 Task: Go to Program & Features. Select Whole Food Market. Add to cart Organic Soy Milk-2. Place order for Juanita Young, _x000D_
Po Box 742_x000D_
Lake Alfred, Florida(FL), 33850, Cell Number (863) 688-1971
Action: Mouse moved to (377, 277)
Screenshot: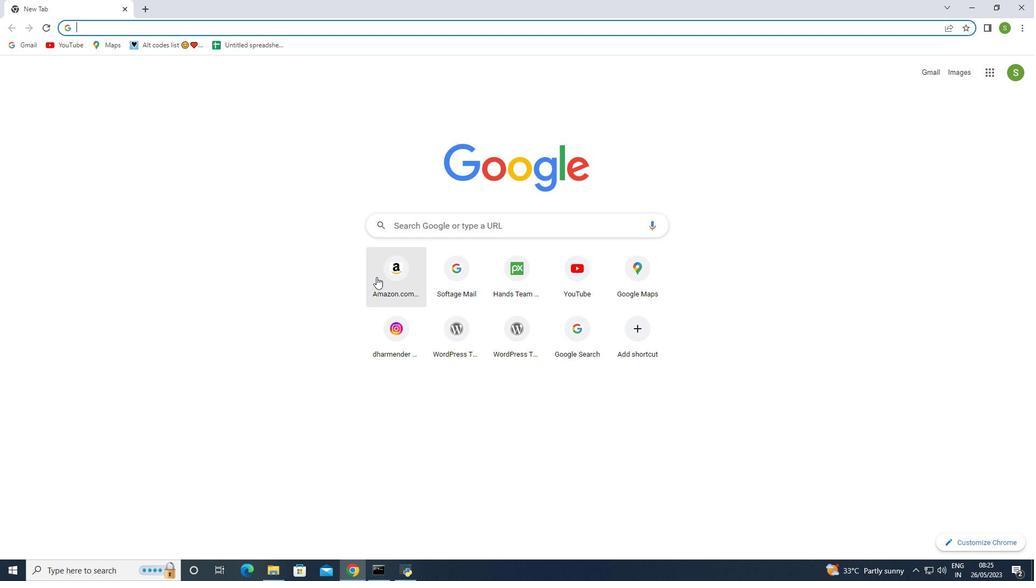 
Action: Mouse pressed left at (377, 277)
Screenshot: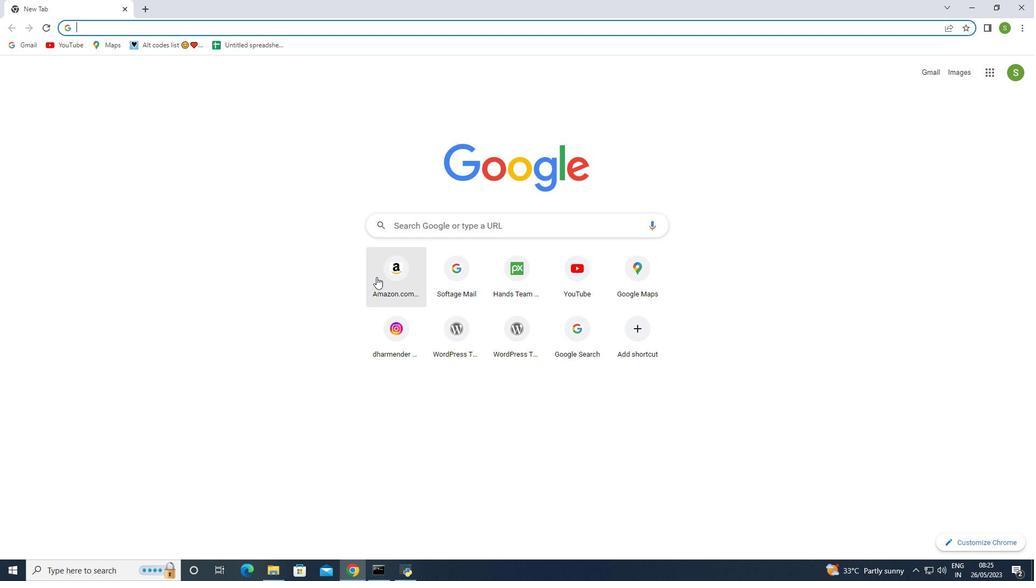 
Action: Mouse moved to (873, 148)
Screenshot: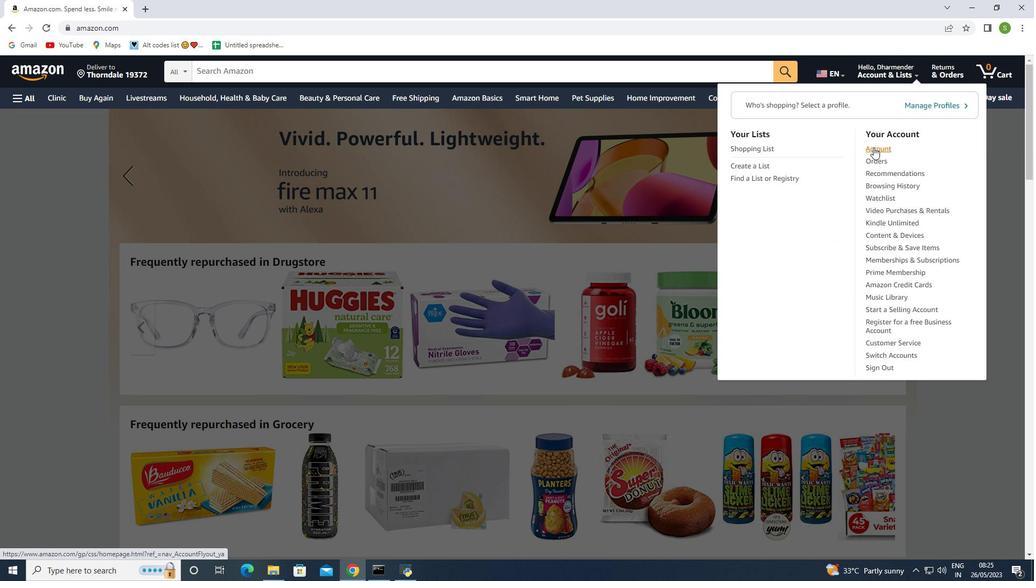 
Action: Mouse pressed left at (873, 148)
Screenshot: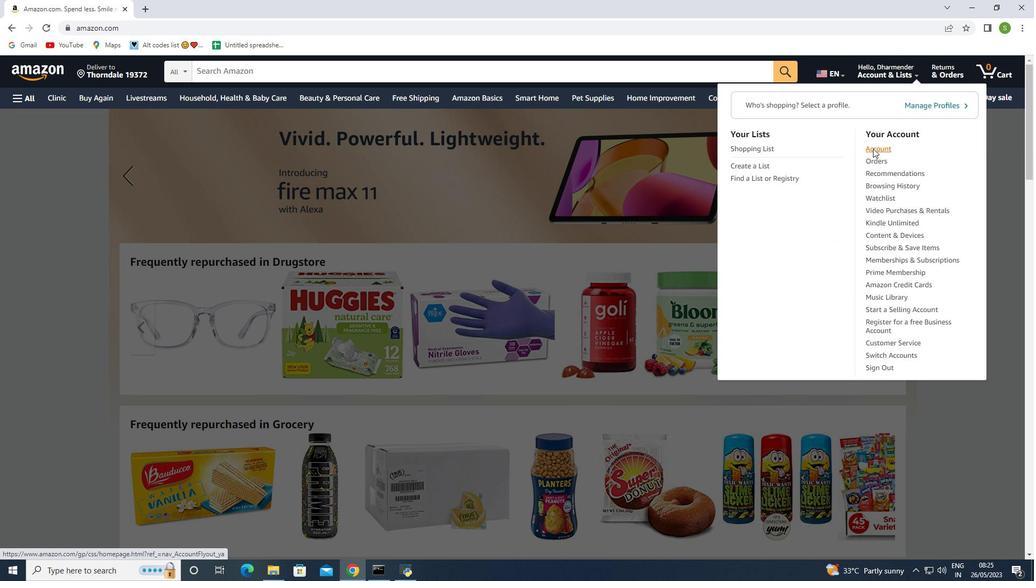 
Action: Mouse moved to (319, 221)
Screenshot: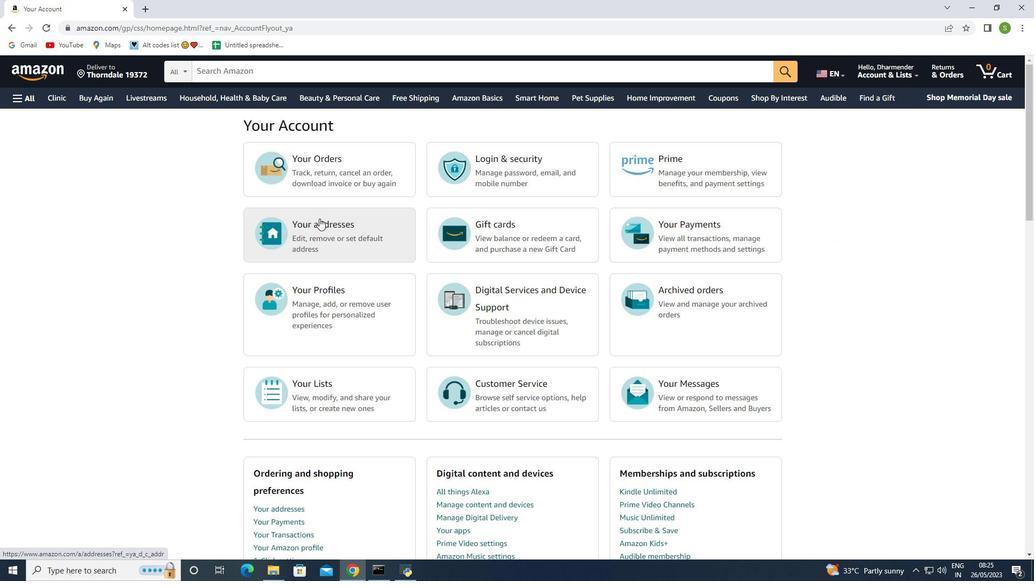 
Action: Mouse pressed left at (319, 221)
Screenshot: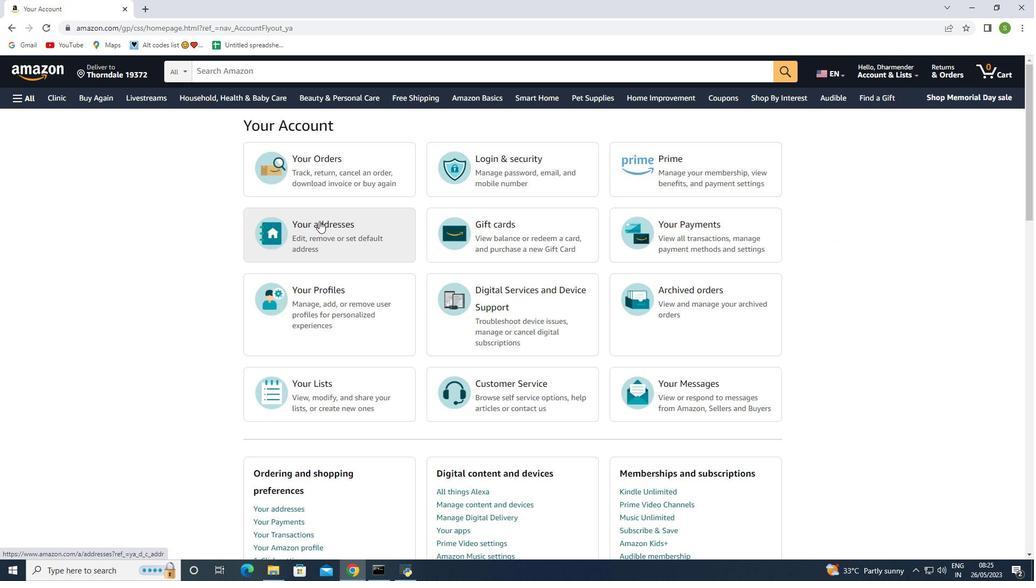 
Action: Mouse moved to (339, 269)
Screenshot: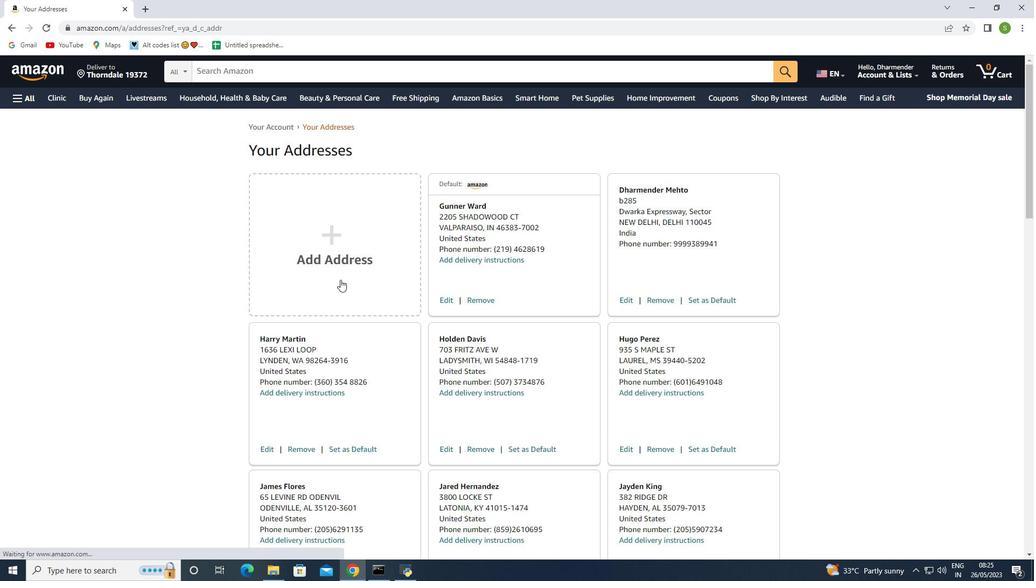 
Action: Mouse pressed left at (339, 269)
Screenshot: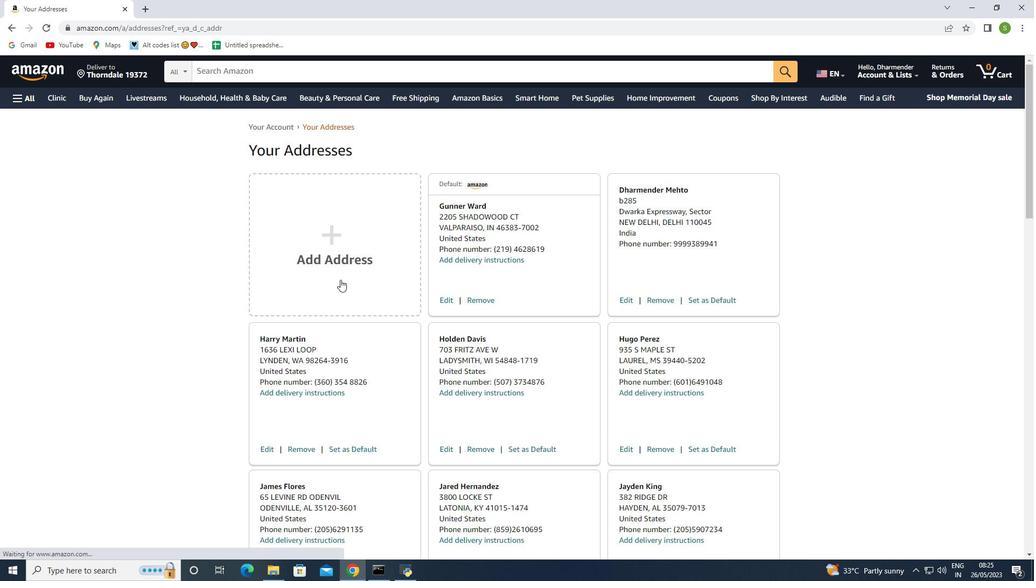 
Action: Mouse moved to (467, 283)
Screenshot: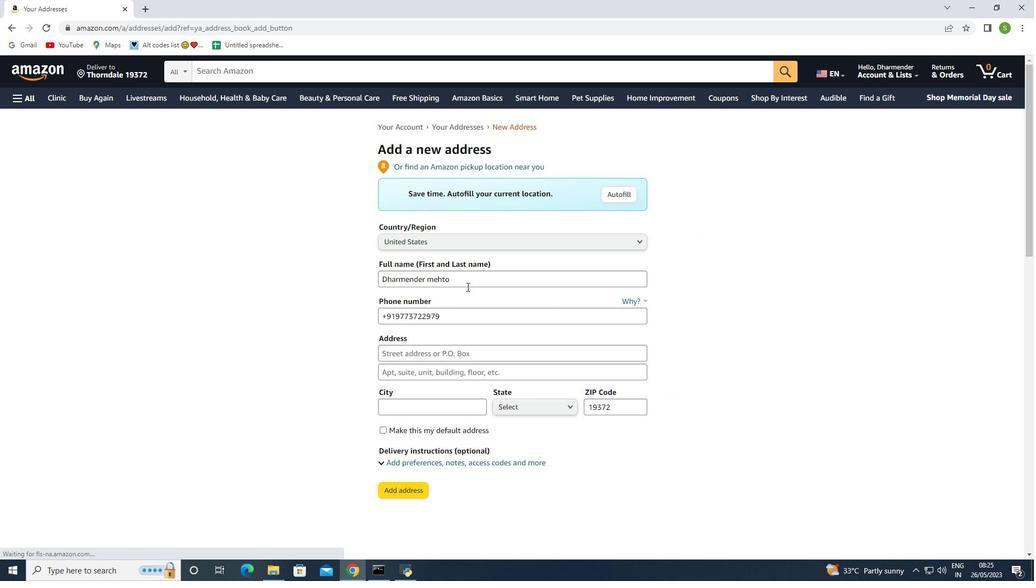 
Action: Mouse pressed left at (467, 283)
Screenshot: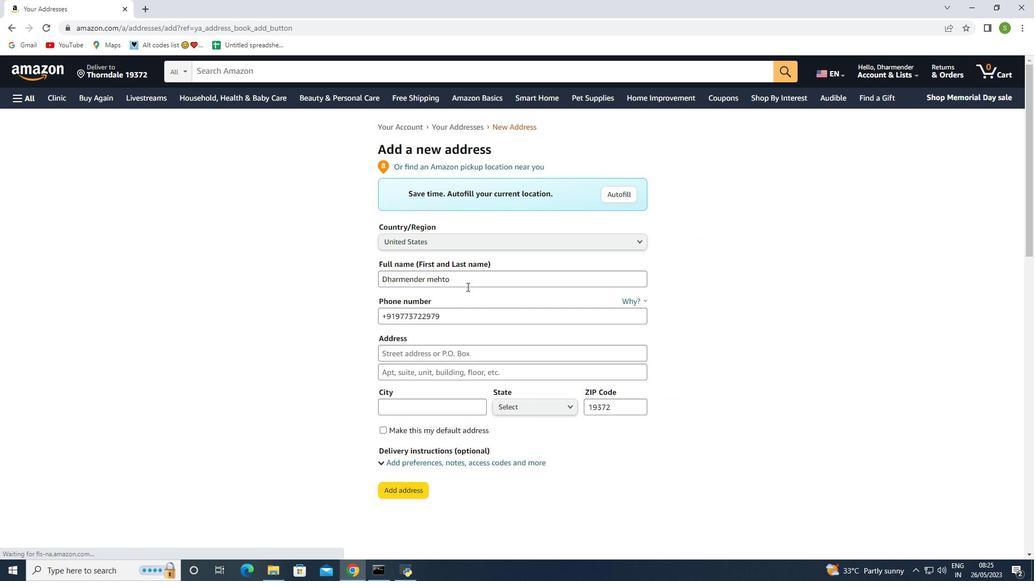
Action: Mouse moved to (311, 255)
Screenshot: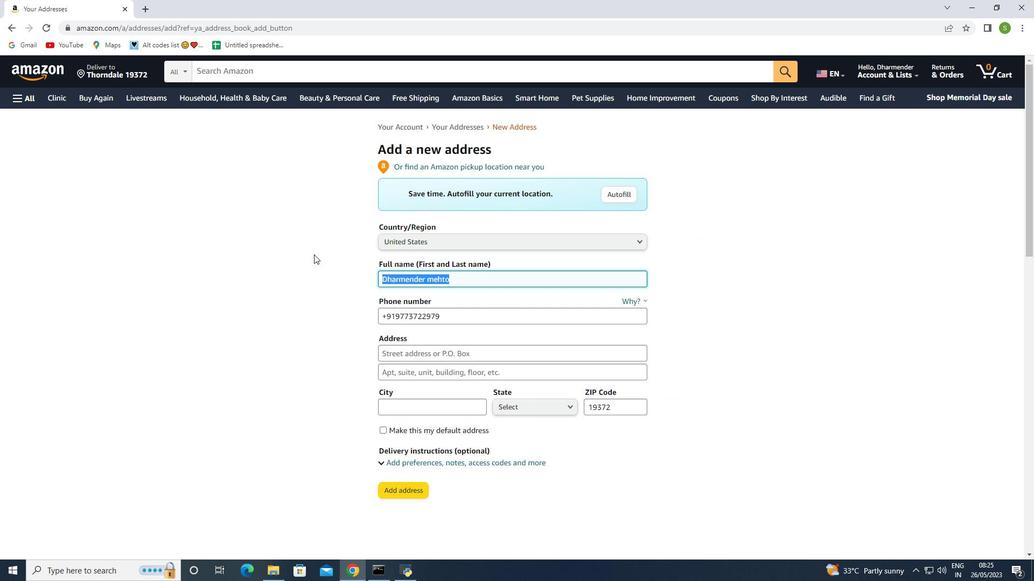 
Action: Key pressed <Key.backspace><Key.shift>Juanita<Key.space><Key.shift><Key.shift><Key.shift><Key.shift><Key.shift><Key.shift>Young
Screenshot: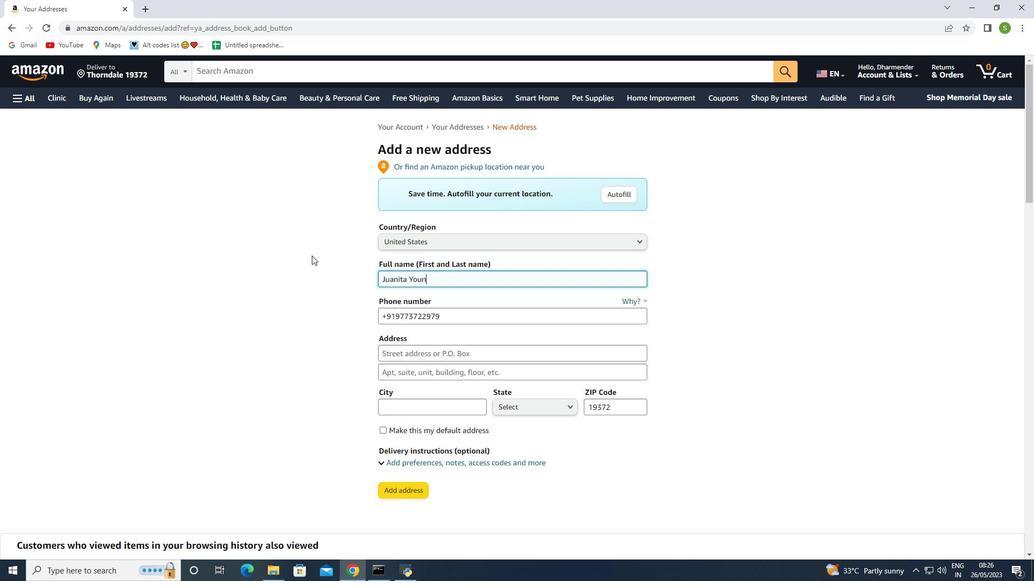 
Action: Mouse moved to (478, 319)
Screenshot: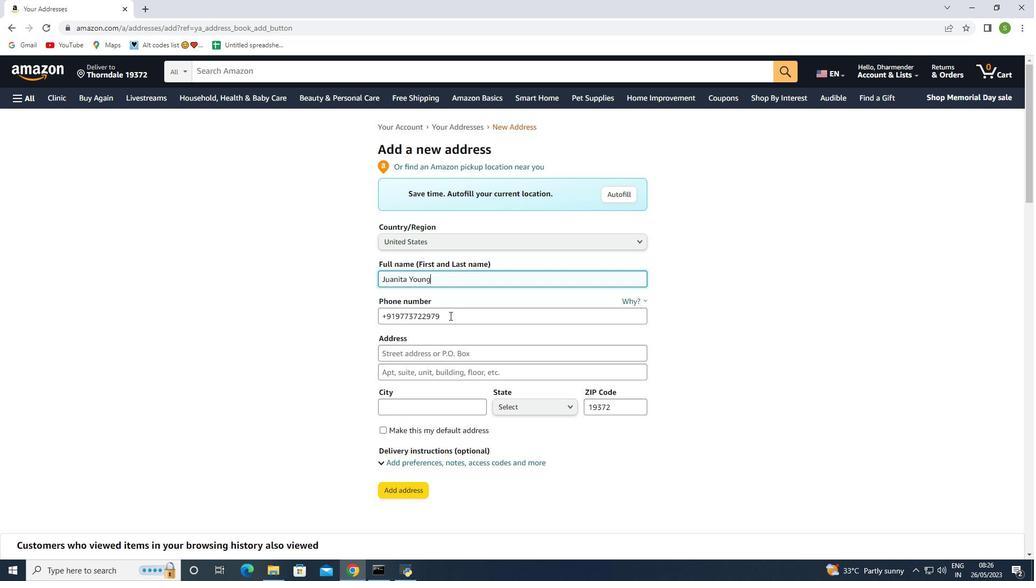 
Action: Mouse pressed left at (478, 319)
Screenshot: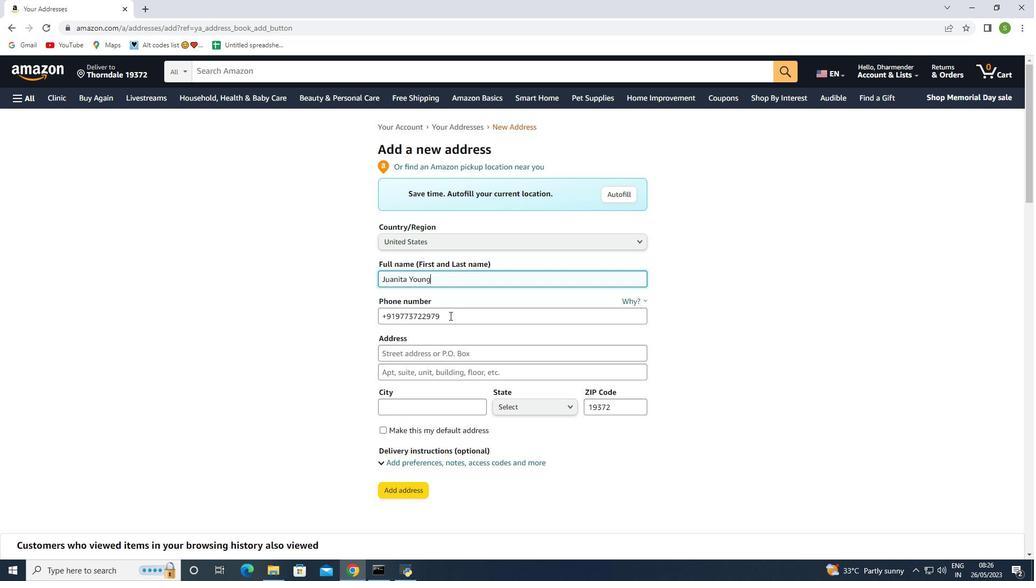 
Action: Mouse moved to (256, 318)
Screenshot: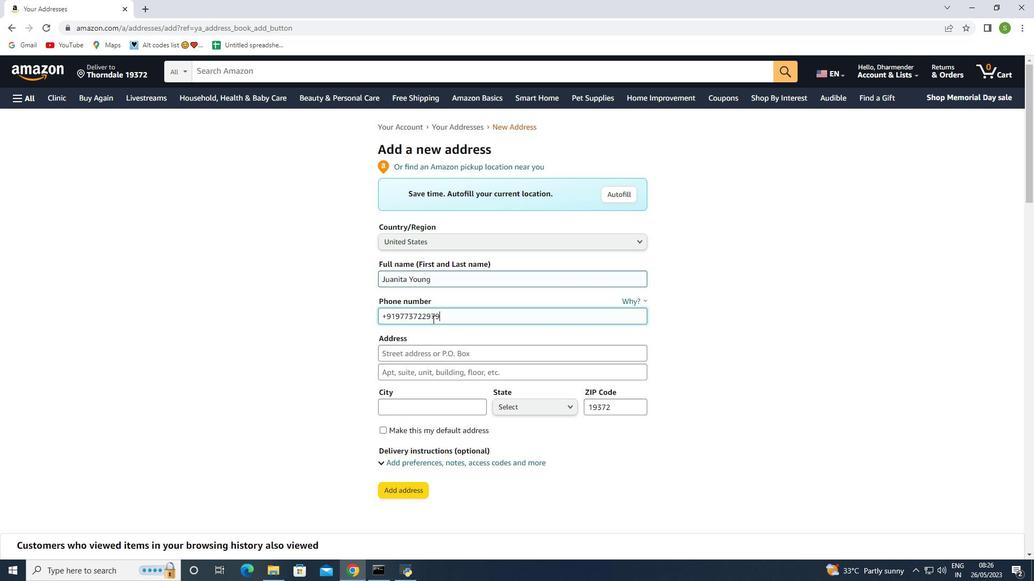 
Action: Key pressed <Key.backspace><Key.shift_r>(863<Key.shift_r>)
Screenshot: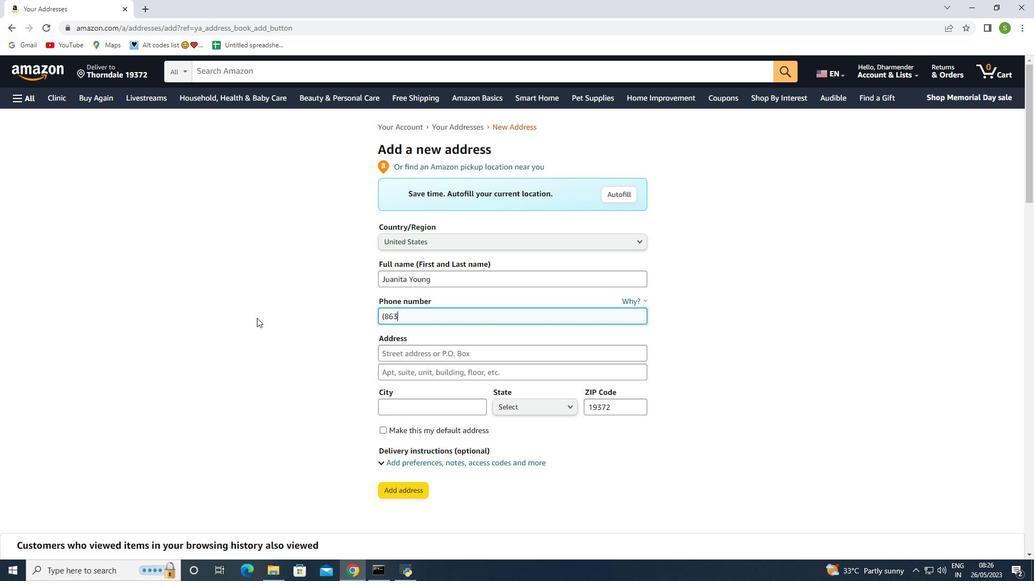 
Action: Mouse moved to (174, 272)
Screenshot: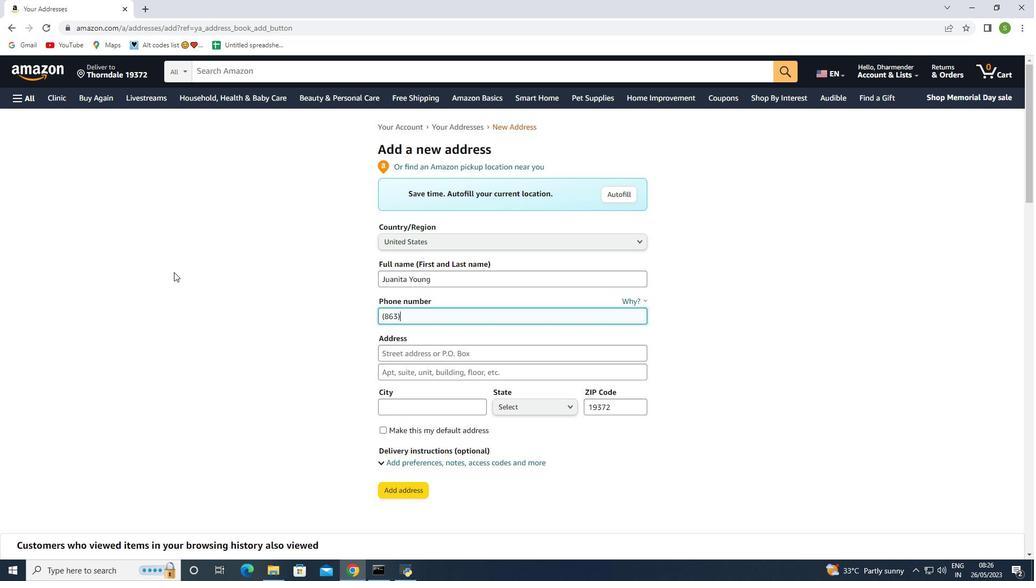 
Action: Key pressed <Key.space>6881971
Screenshot: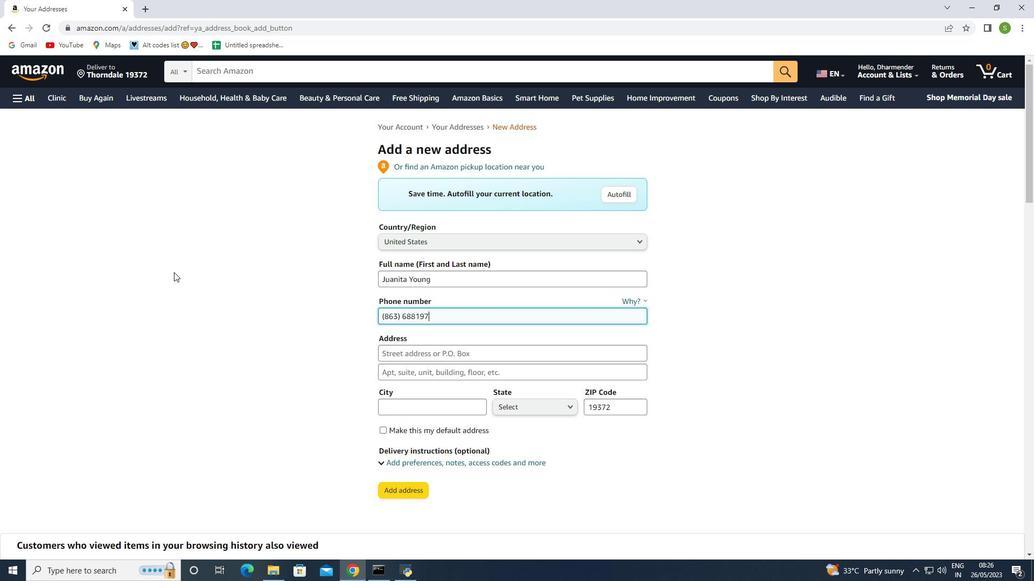
Action: Mouse moved to (394, 352)
Screenshot: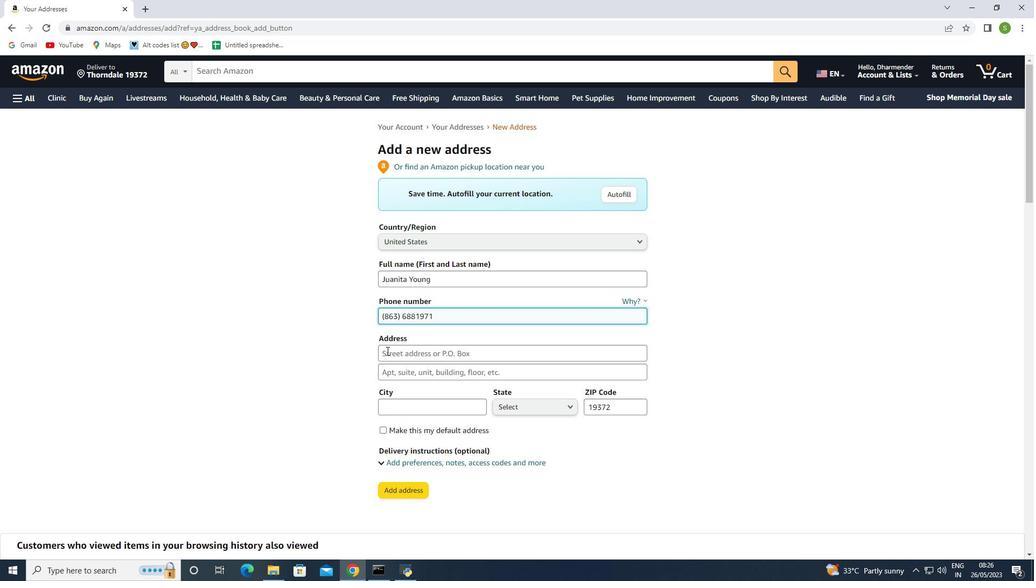 
Action: Mouse pressed left at (394, 352)
Screenshot: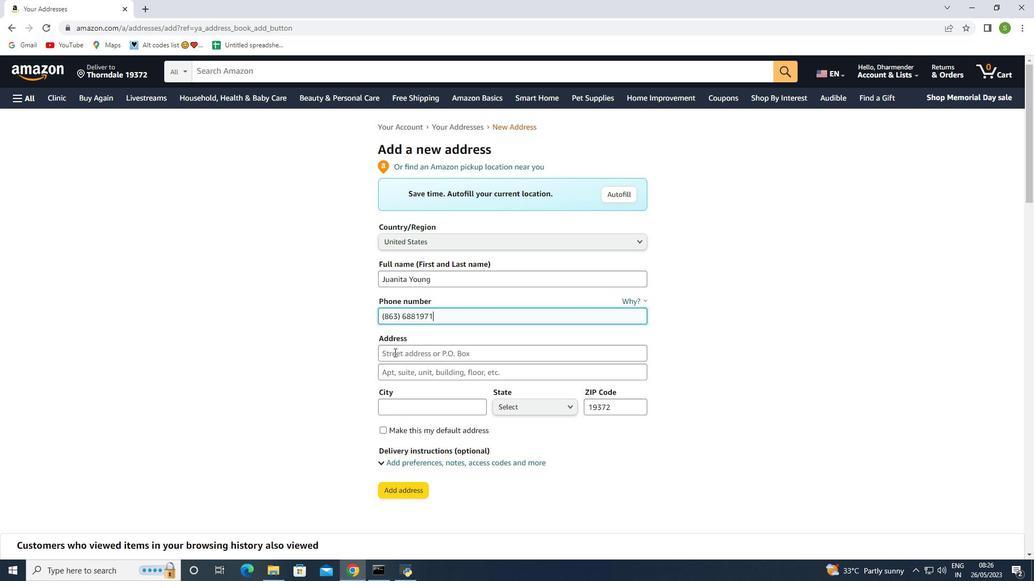 
Action: Mouse moved to (387, 353)
Screenshot: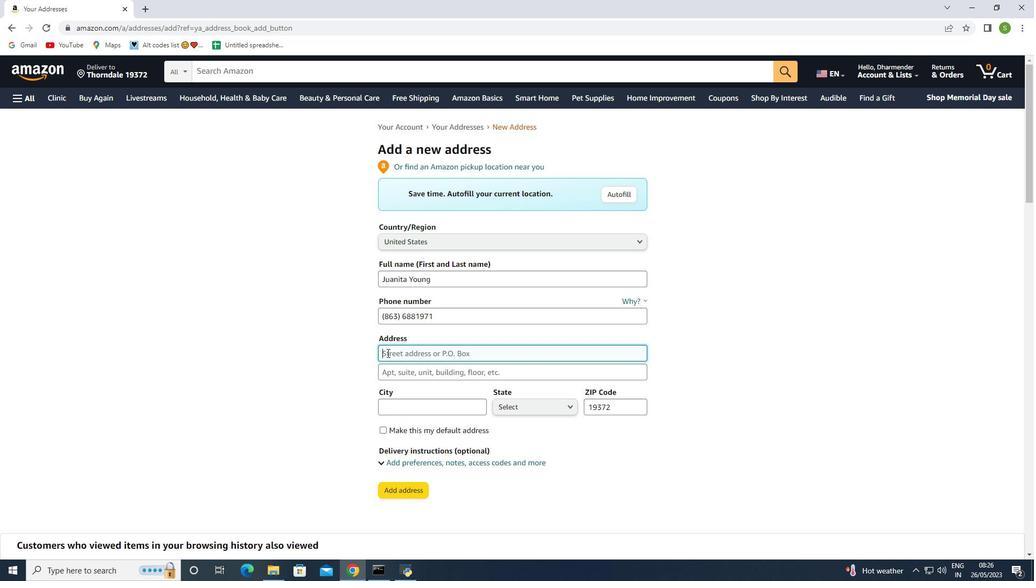 
Action: Key pressed <Key.shift>Po<Key.space><Key.shift>Box<Key.space>742
Screenshot: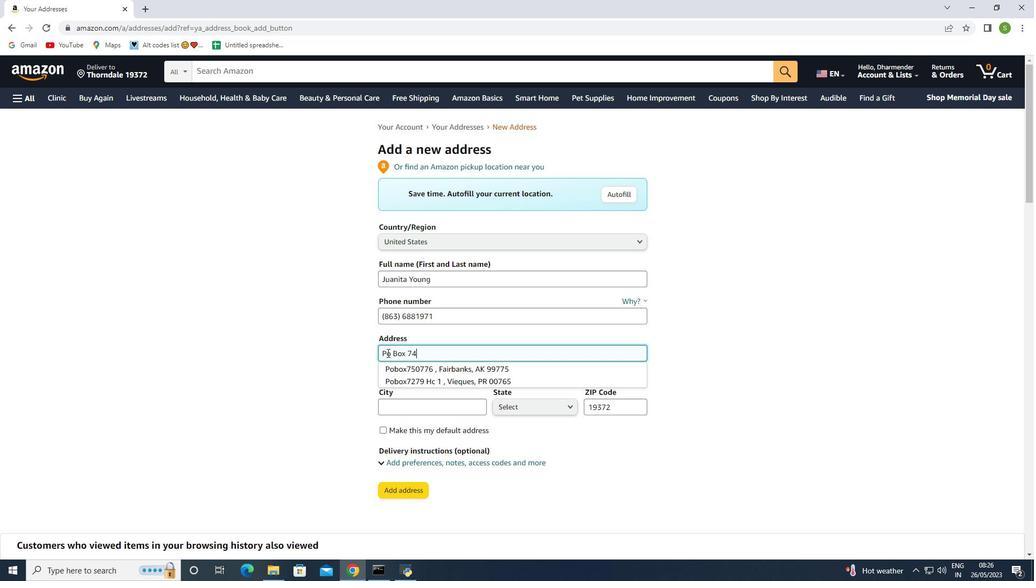 
Action: Mouse moved to (354, 399)
Screenshot: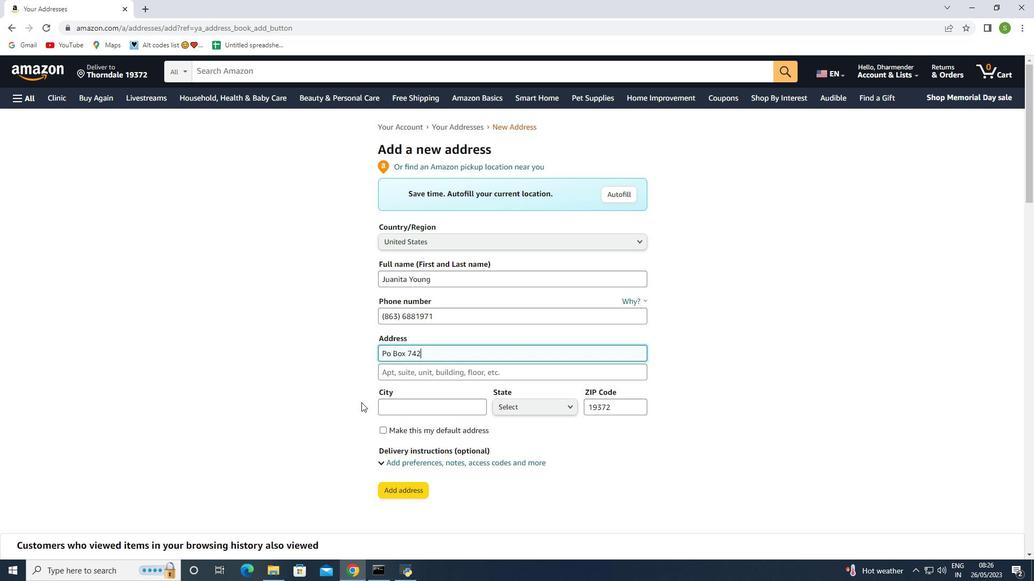
Action: Mouse pressed left at (354, 399)
Screenshot: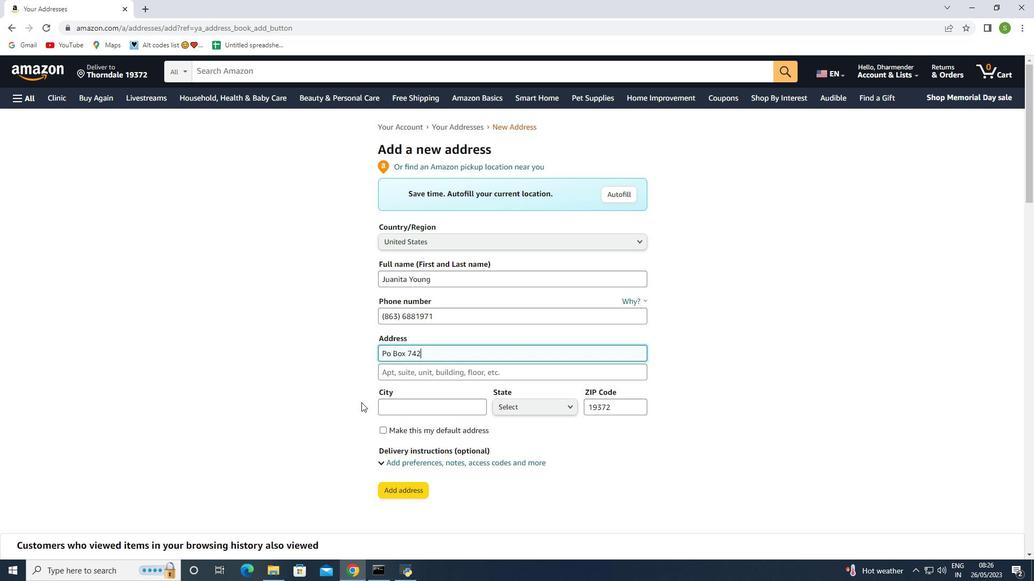 
Action: Mouse moved to (400, 406)
Screenshot: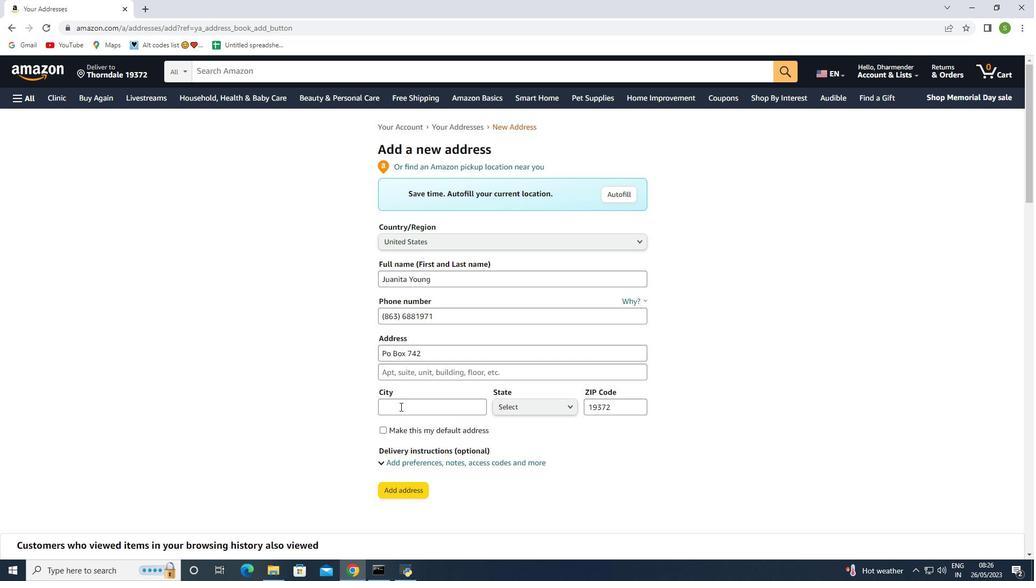 
Action: Mouse pressed left at (400, 406)
Screenshot: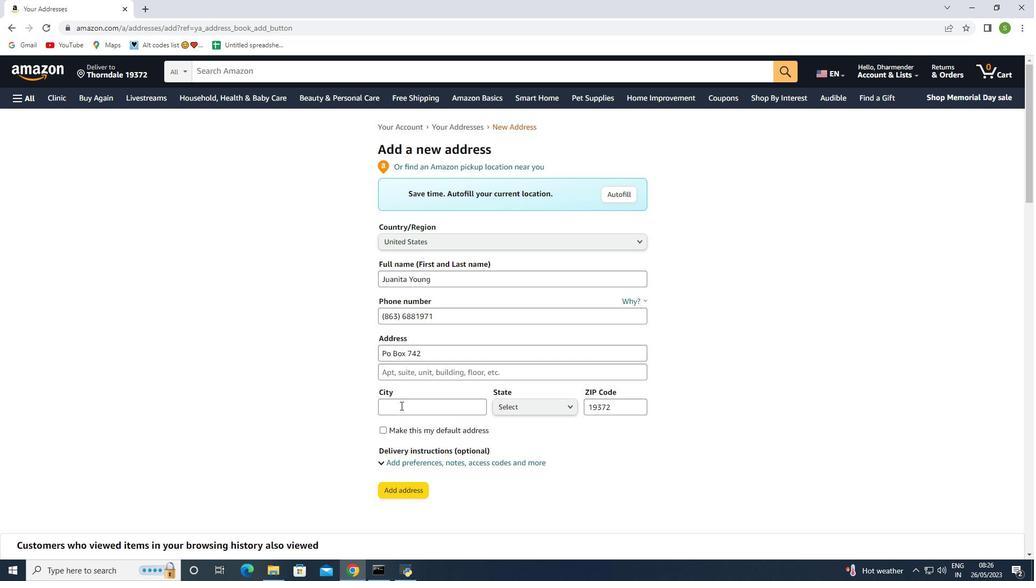 
Action: Mouse pressed left at (400, 406)
Screenshot: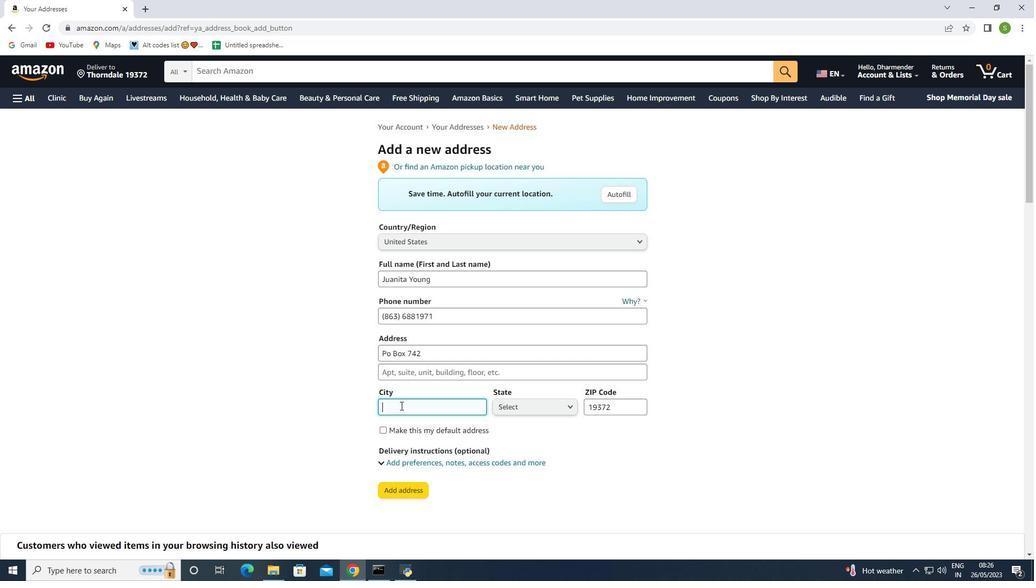 
Action: Mouse moved to (622, 408)
Screenshot: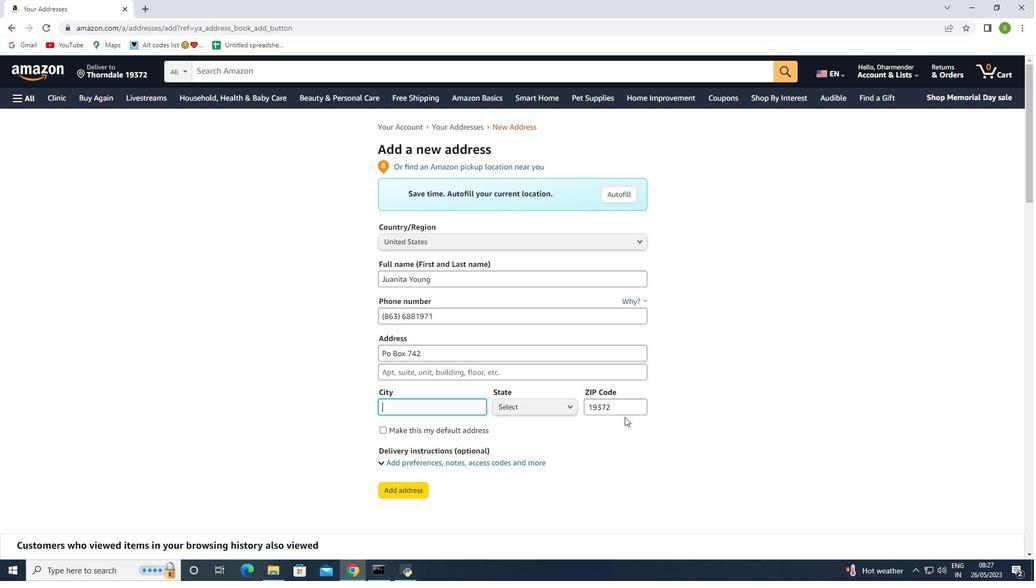 
Action: Mouse pressed left at (622, 408)
Screenshot: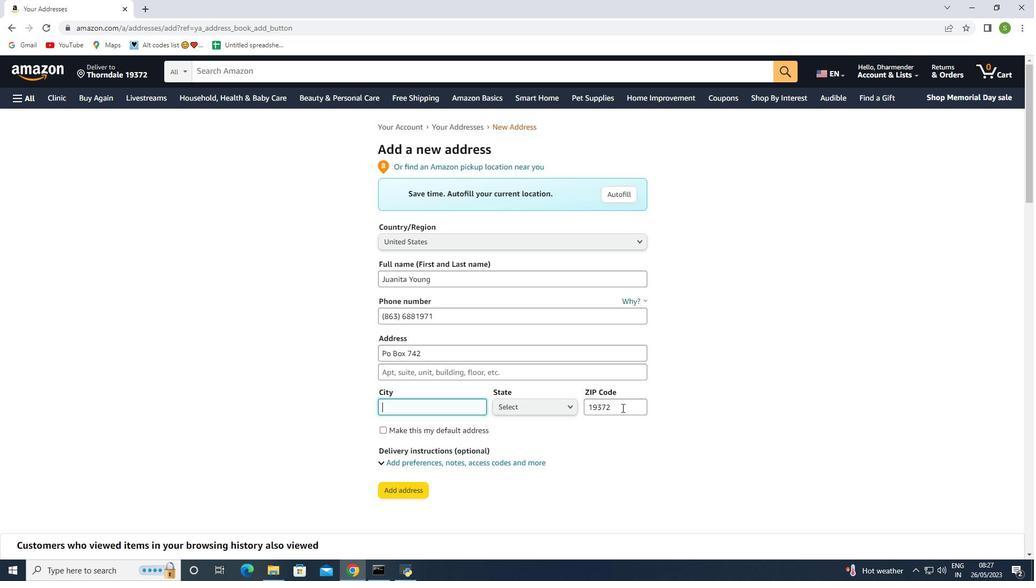 
Action: Mouse moved to (572, 400)
Screenshot: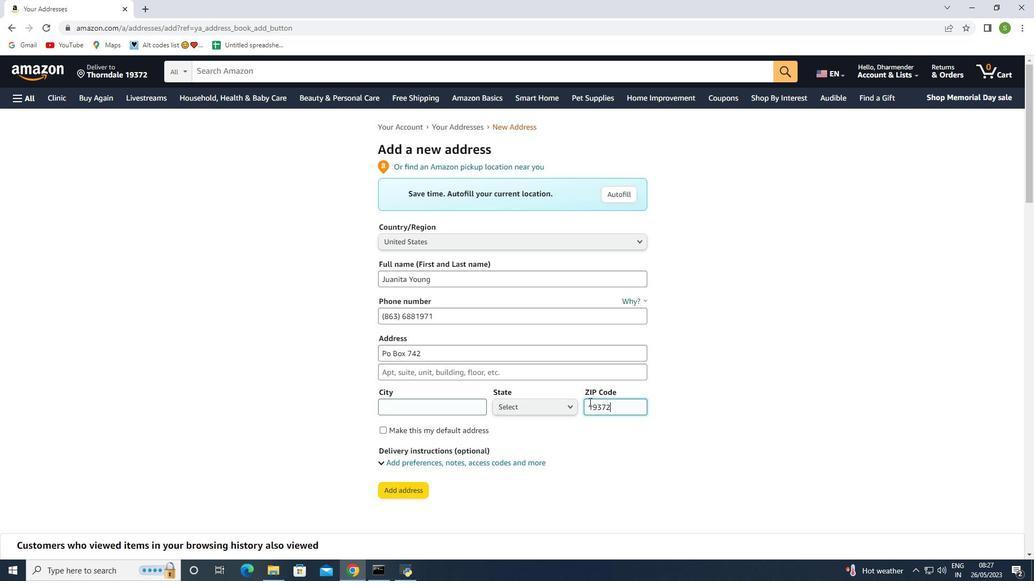 
Action: Key pressed <Key.backspace>33850
Screenshot: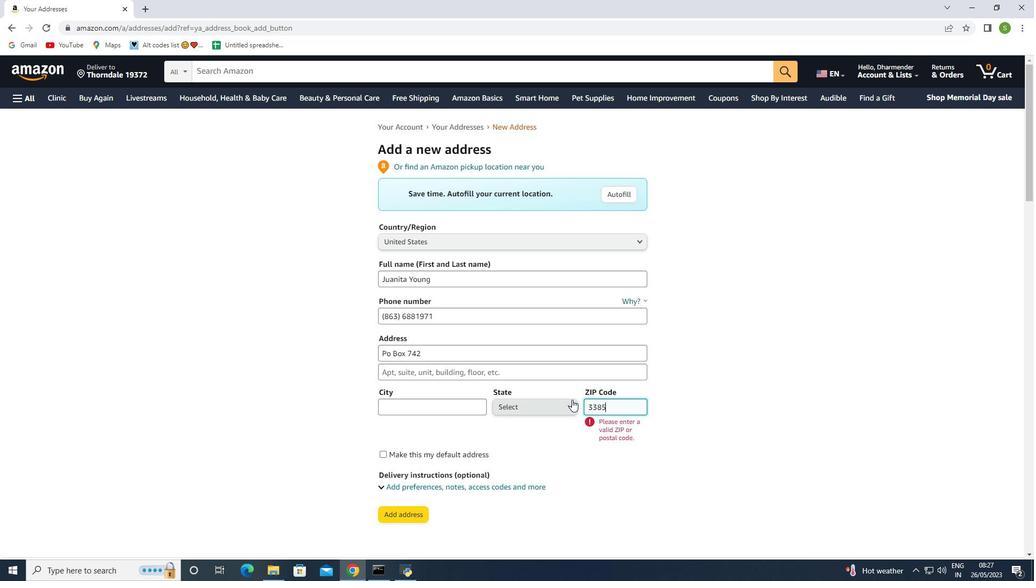 
Action: Mouse moved to (543, 437)
Screenshot: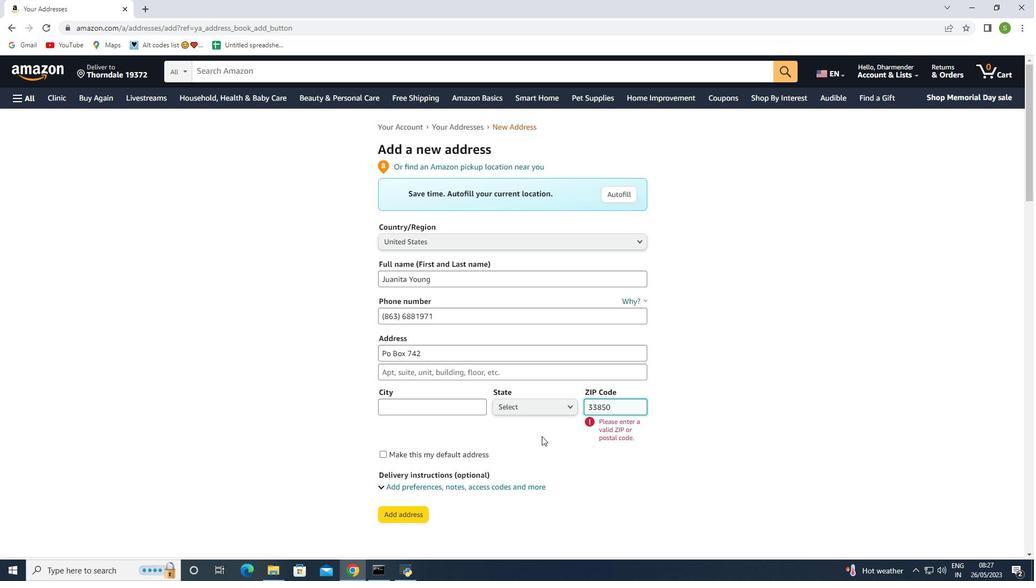 
Action: Mouse pressed left at (543, 437)
Screenshot: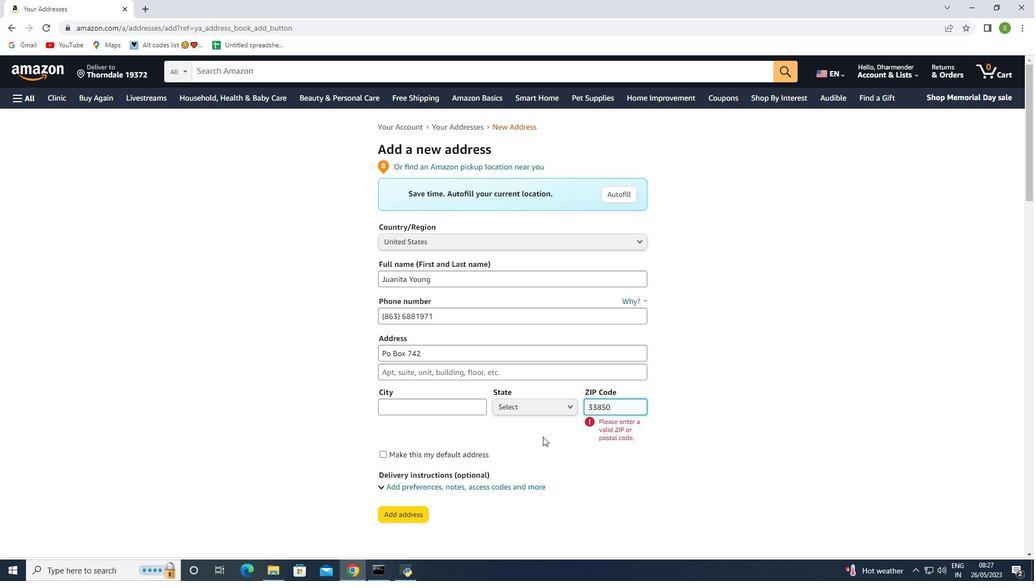 
Action: Mouse moved to (461, 401)
Screenshot: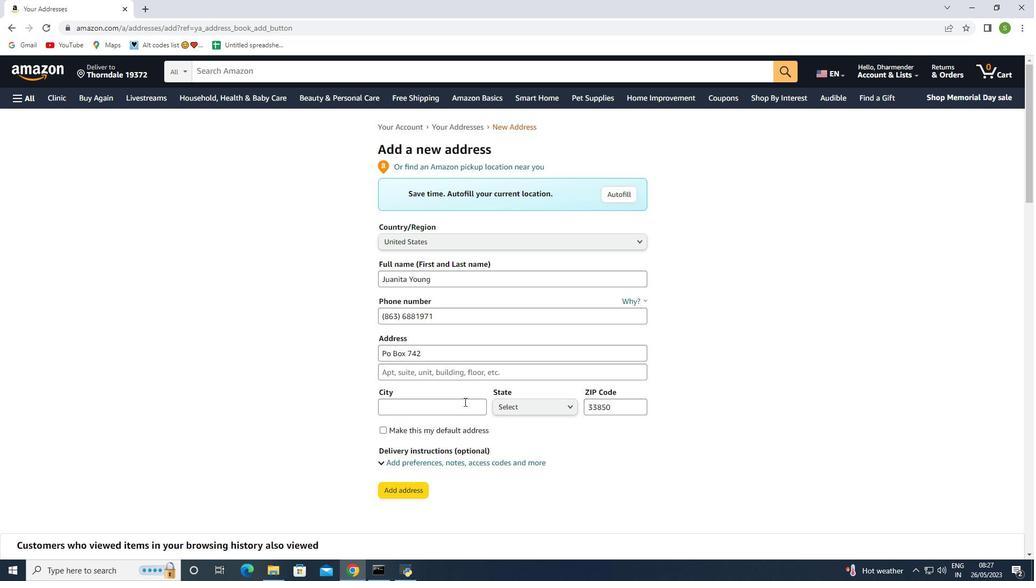 
Action: Mouse pressed left at (461, 401)
Screenshot: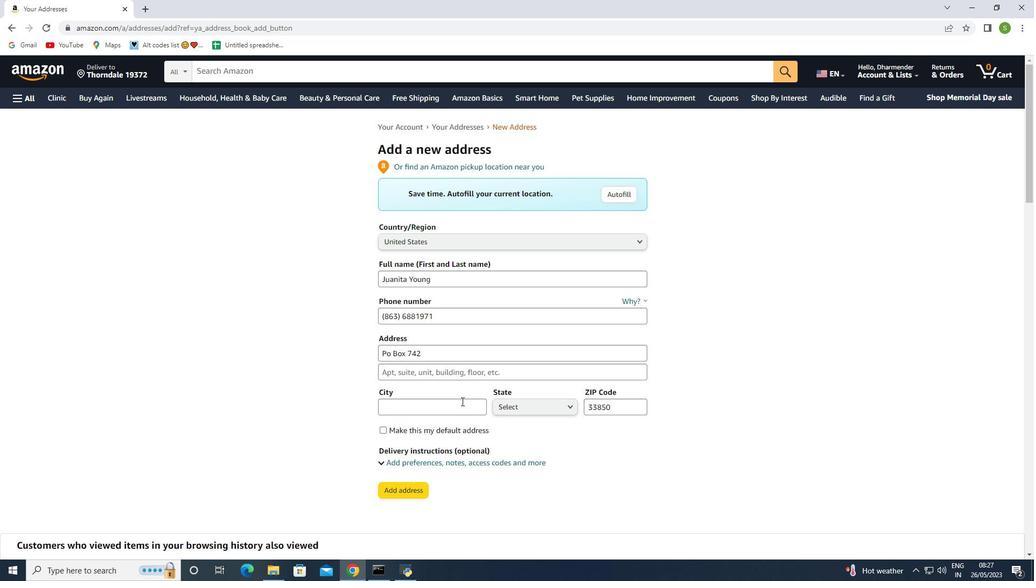 
Action: Mouse moved to (509, 407)
Screenshot: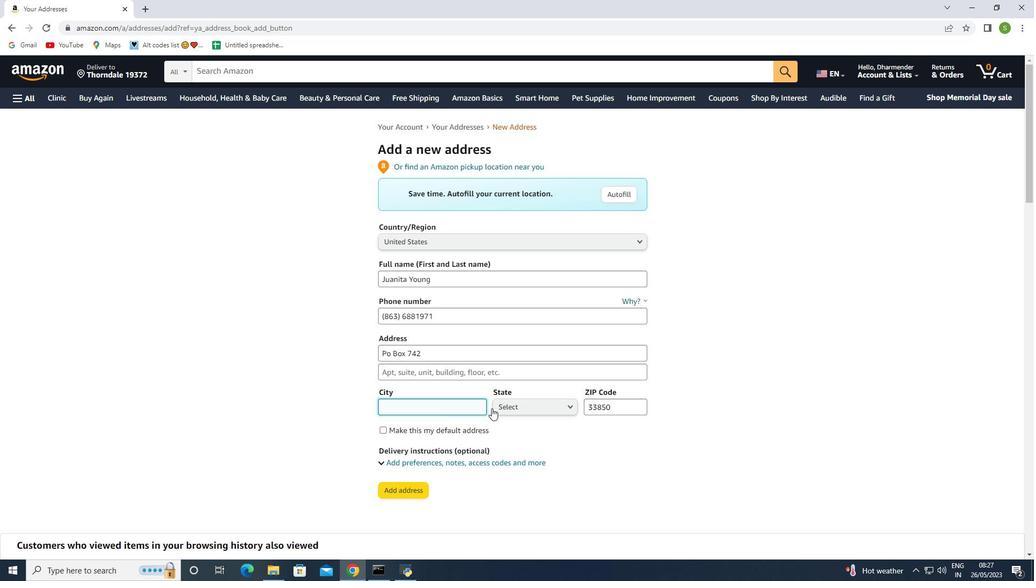 
Action: Mouse pressed left at (509, 407)
Screenshot: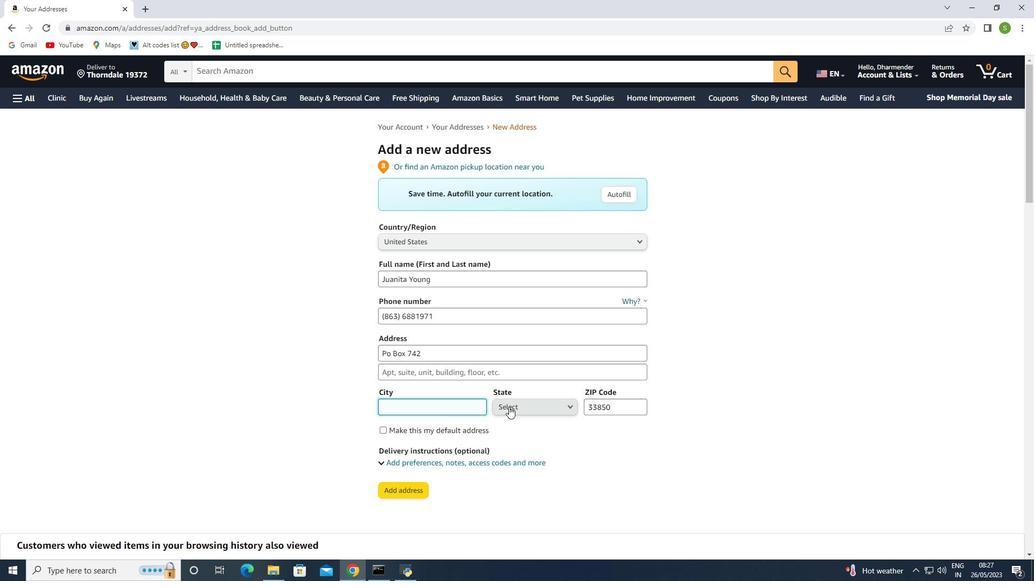 
Action: Mouse moved to (506, 172)
Screenshot: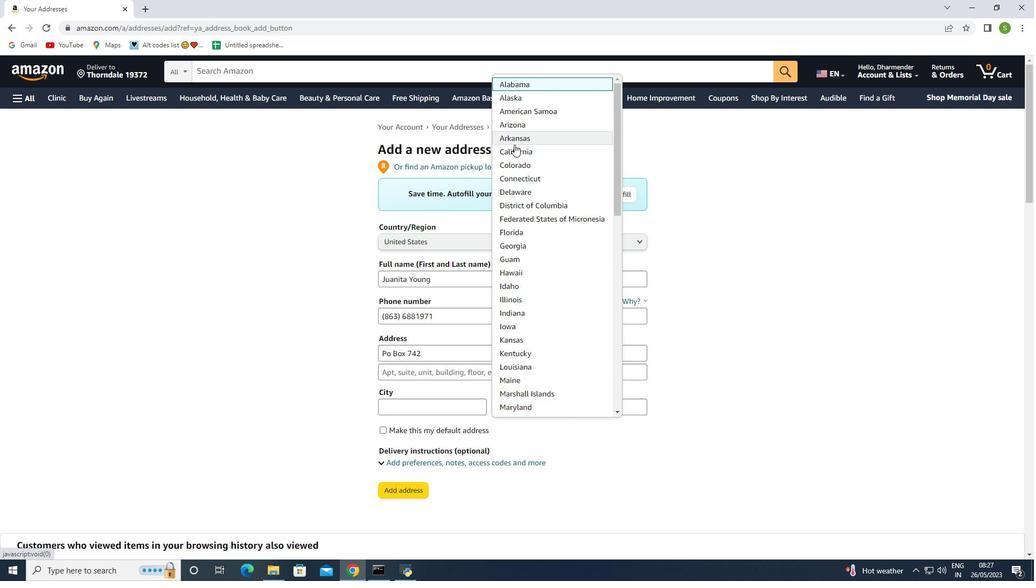
Action: Mouse scrolled (506, 172) with delta (0, 0)
Screenshot: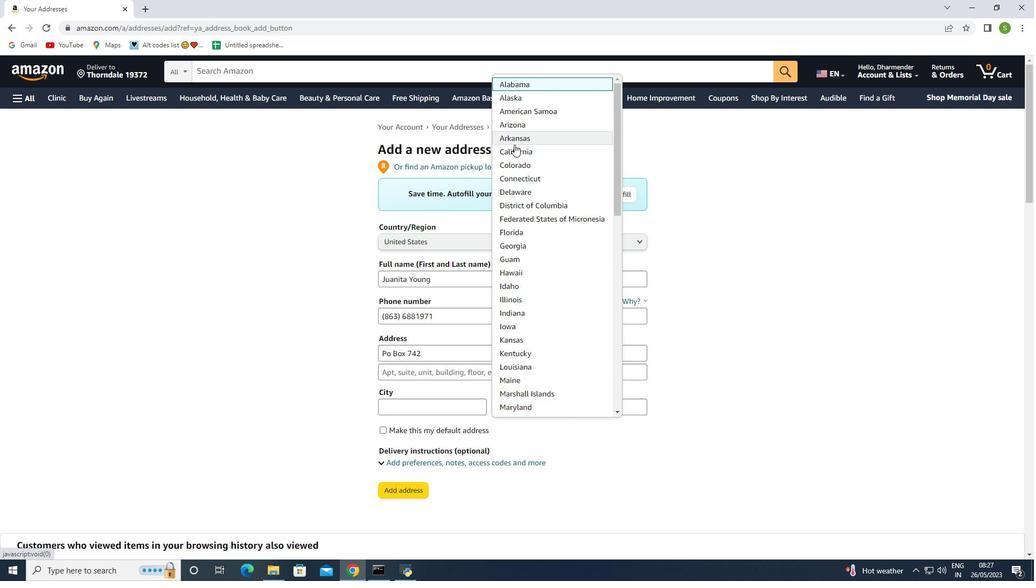 
Action: Mouse moved to (521, 177)
Screenshot: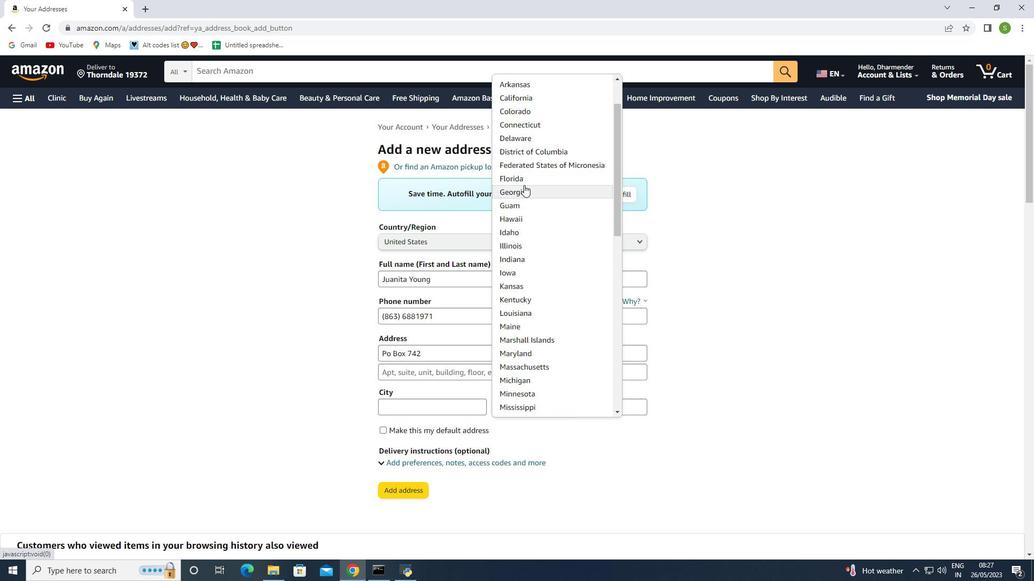 
Action: Mouse pressed left at (521, 177)
Screenshot: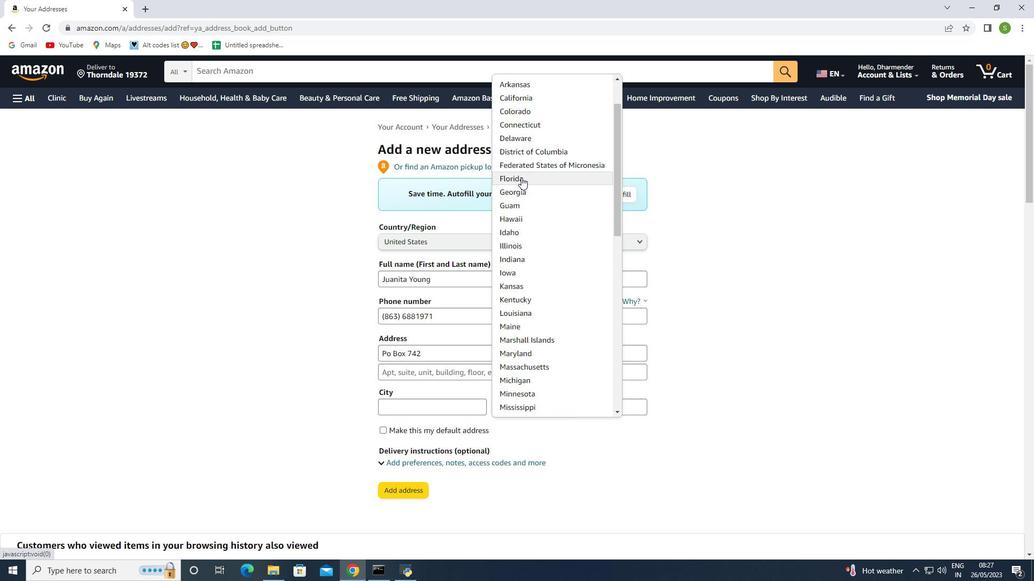 
Action: Mouse moved to (425, 413)
Screenshot: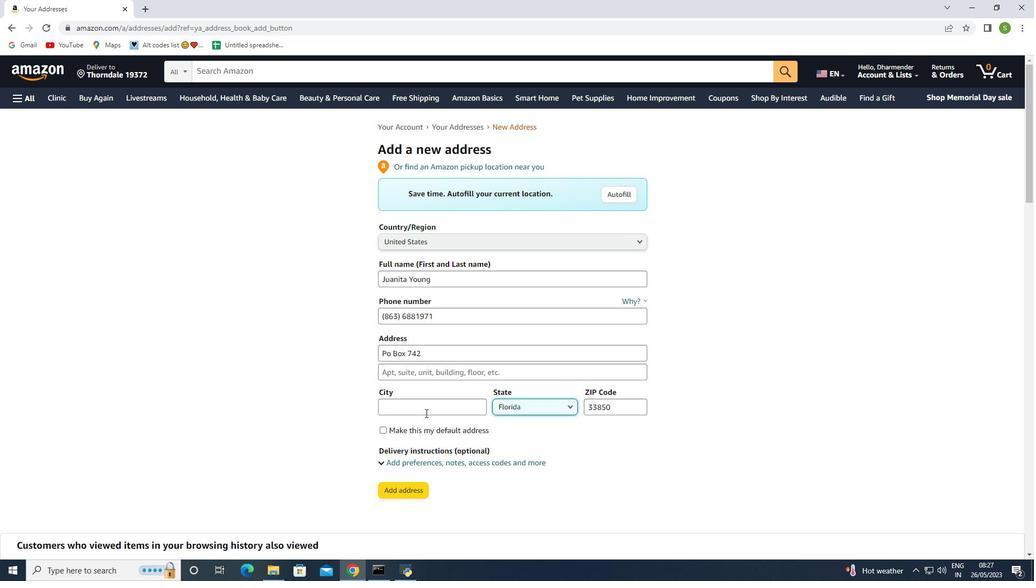 
Action: Mouse pressed left at (425, 413)
Screenshot: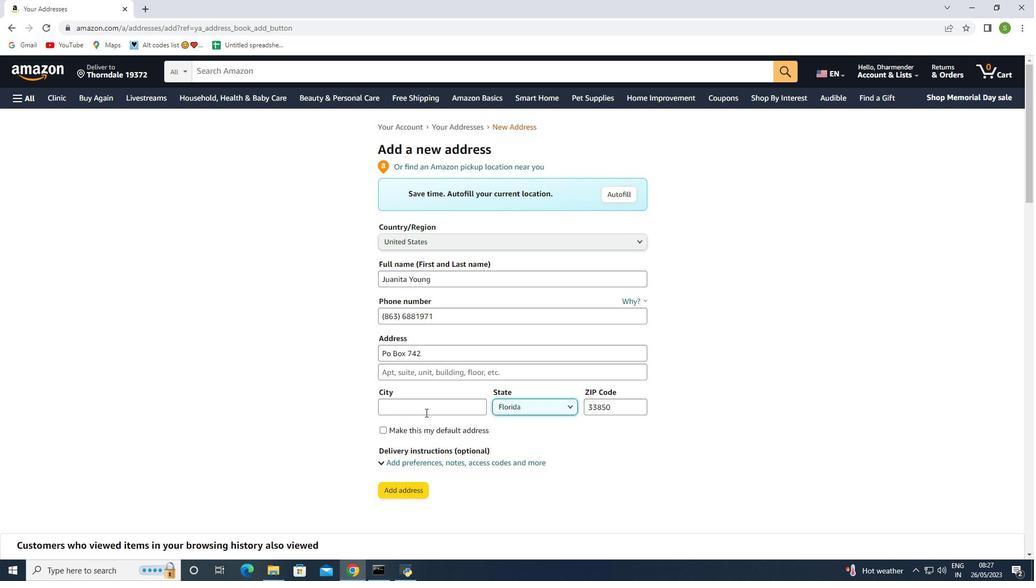 
Action: Mouse moved to (425, 410)
Screenshot: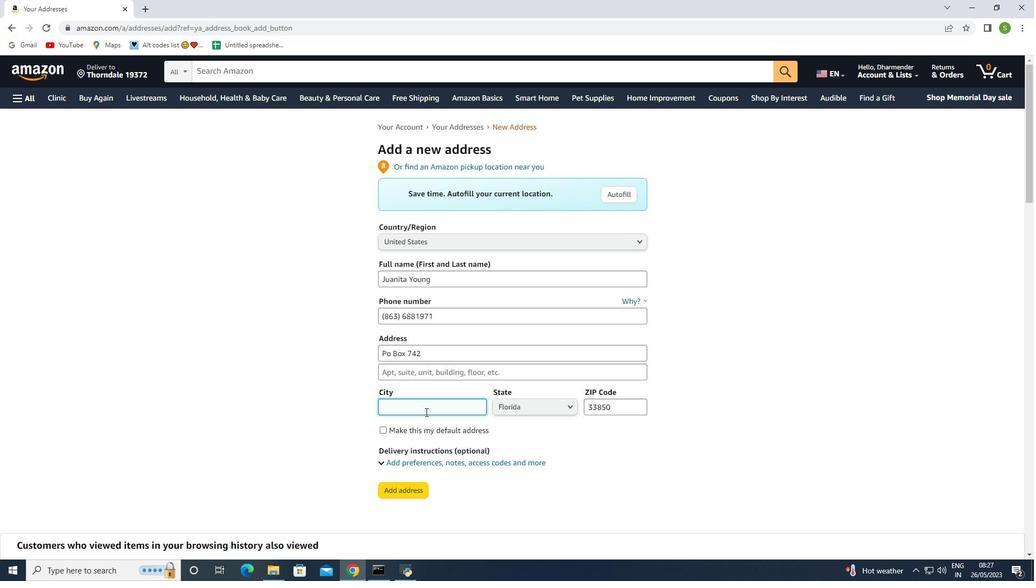 
Action: Key pressed <Key.shift>Lake<Key.backspace><Key.backspace><Key.backspace><Key.backspace><Key.backspace><Key.backspace><Key.backspace><Key.shift>Alfred
Screenshot: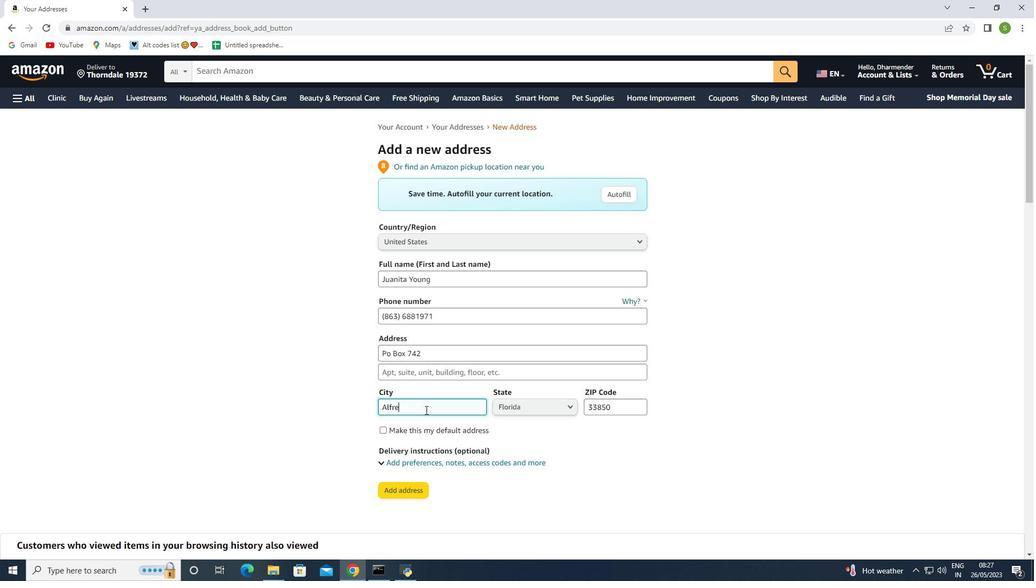 
Action: Mouse moved to (452, 354)
Screenshot: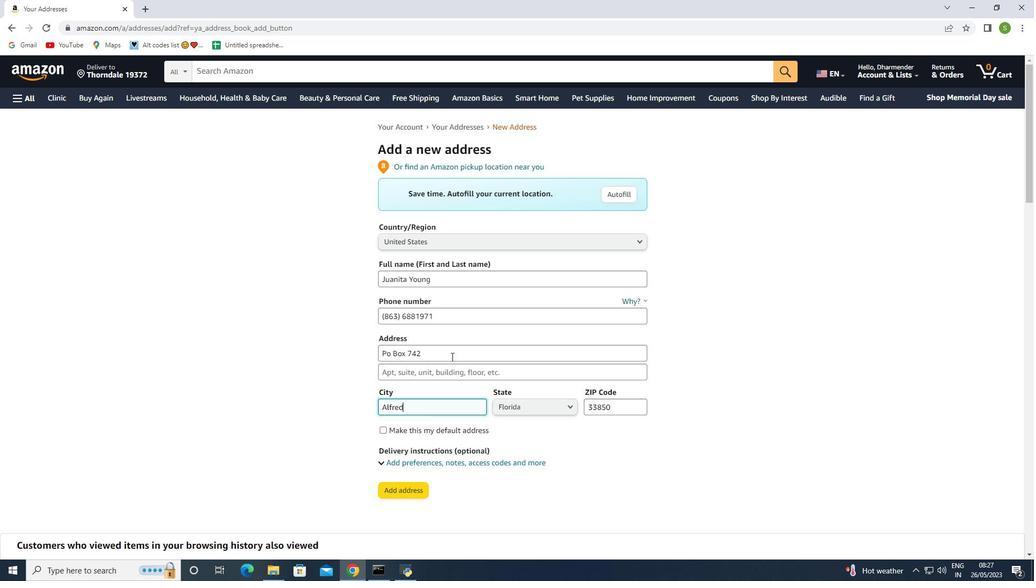 
Action: Mouse pressed left at (452, 354)
Screenshot: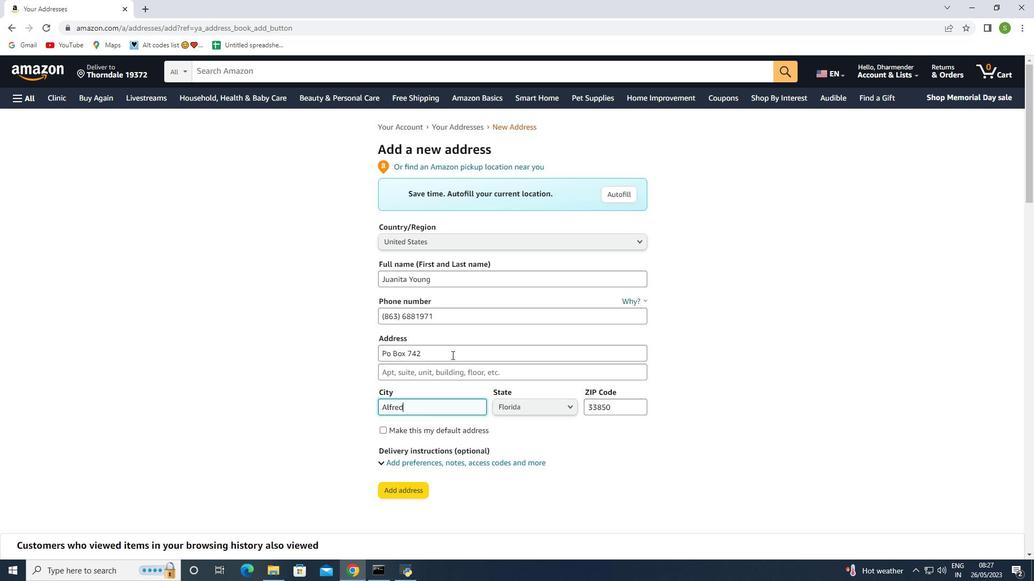 
Action: Key pressed <Key.space><Key.shift>Lake
Screenshot: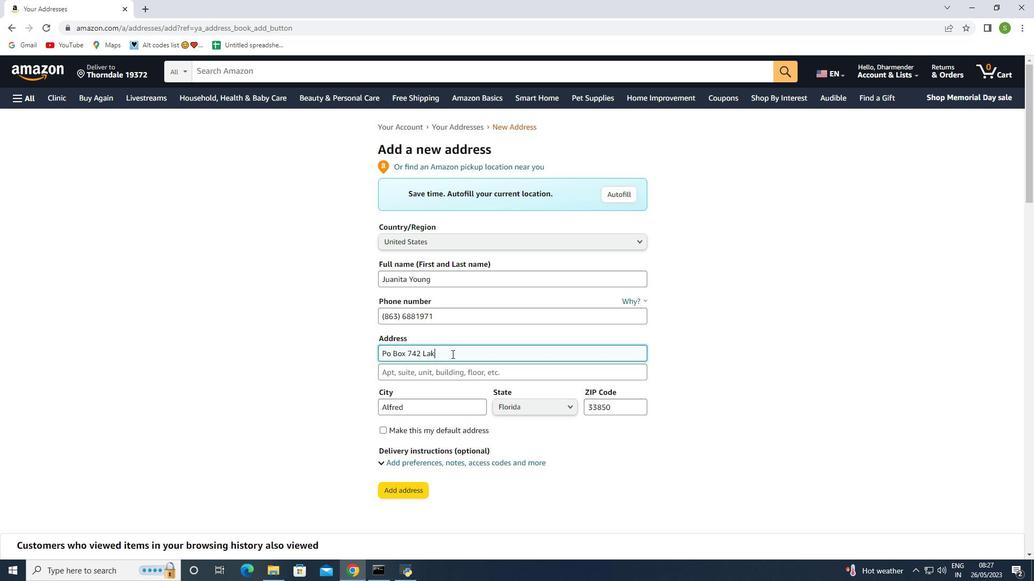 
Action: Mouse moved to (253, 410)
Screenshot: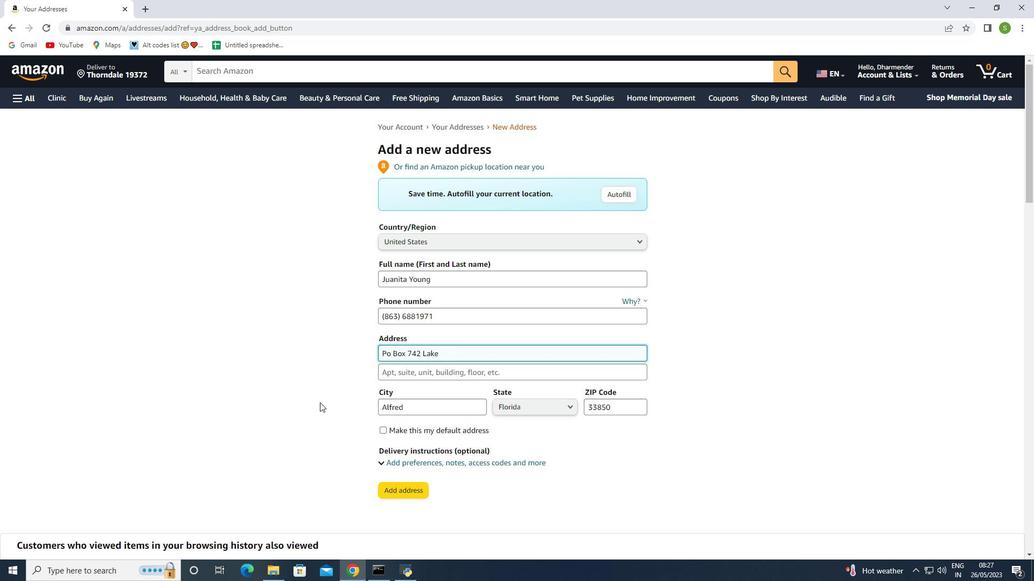 
Action: Mouse pressed left at (253, 410)
Screenshot: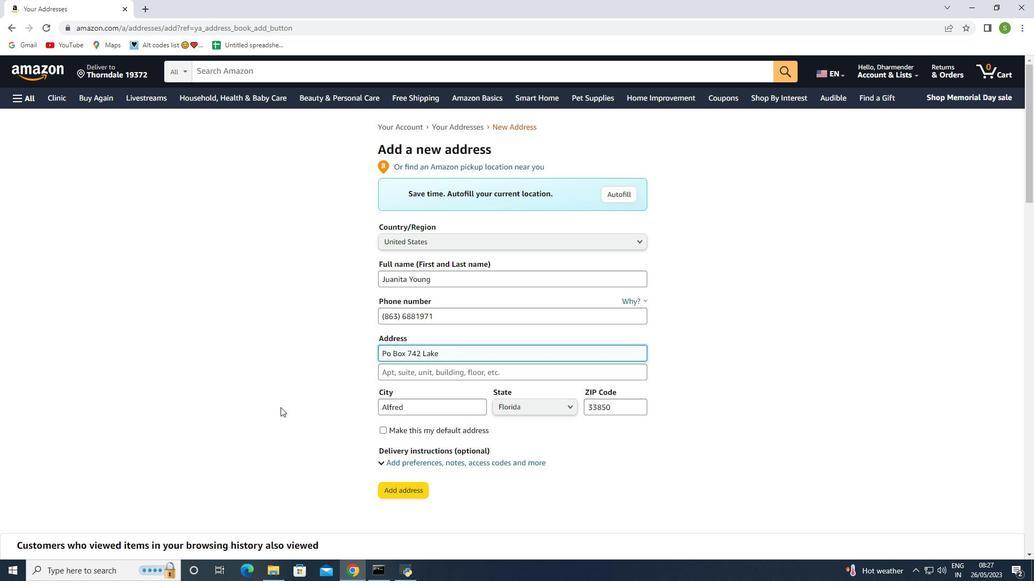 
Action: Mouse moved to (406, 494)
Screenshot: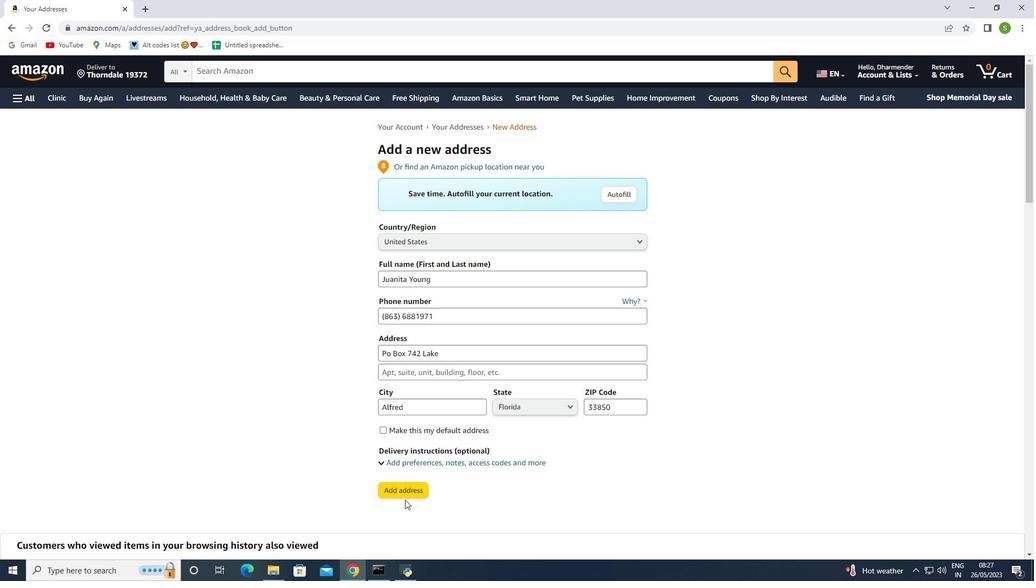 
Action: Mouse pressed left at (406, 494)
Screenshot: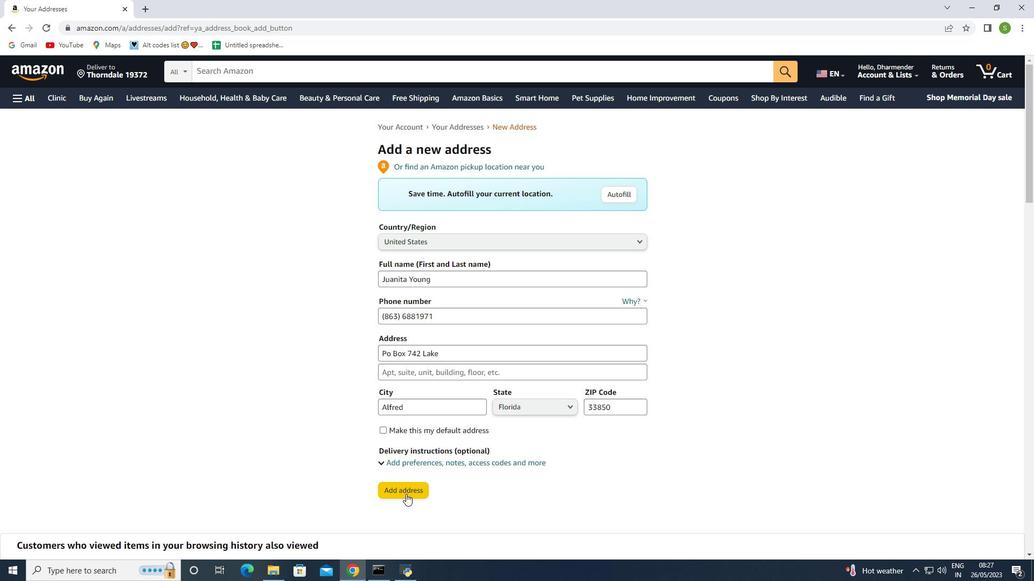 
Action: Mouse moved to (17, 102)
Screenshot: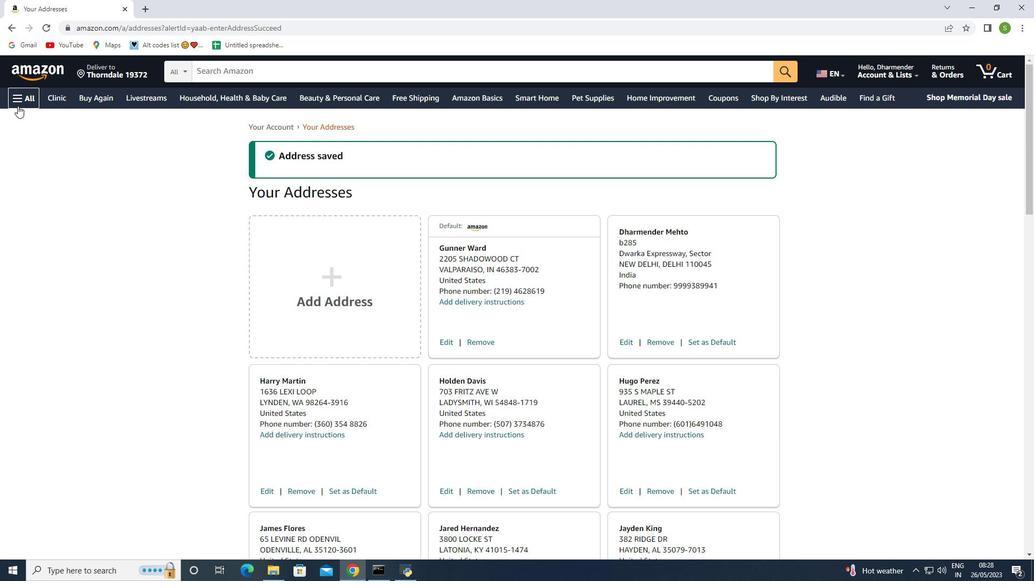 
Action: Mouse pressed left at (17, 102)
Screenshot: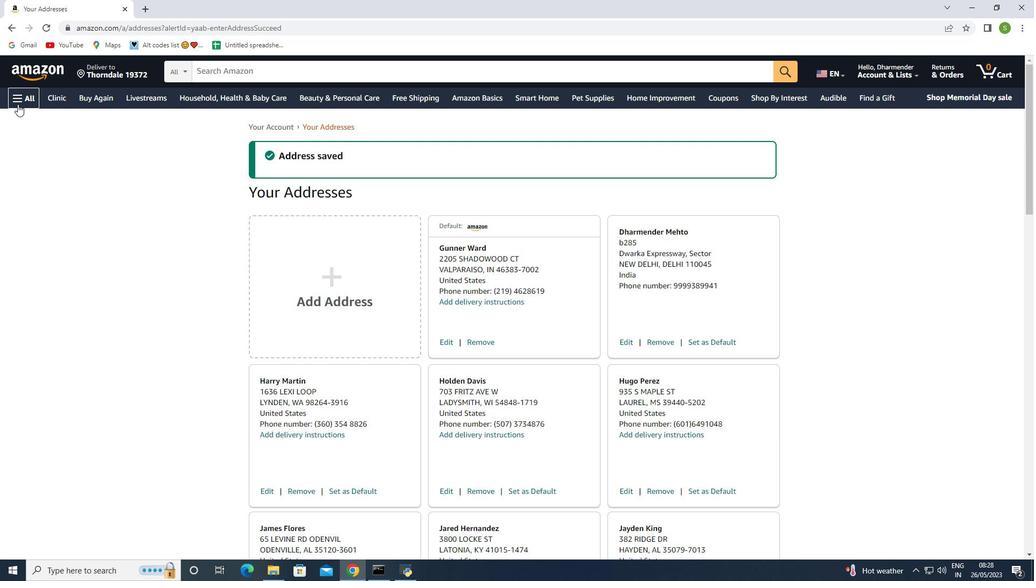 
Action: Mouse moved to (67, 426)
Screenshot: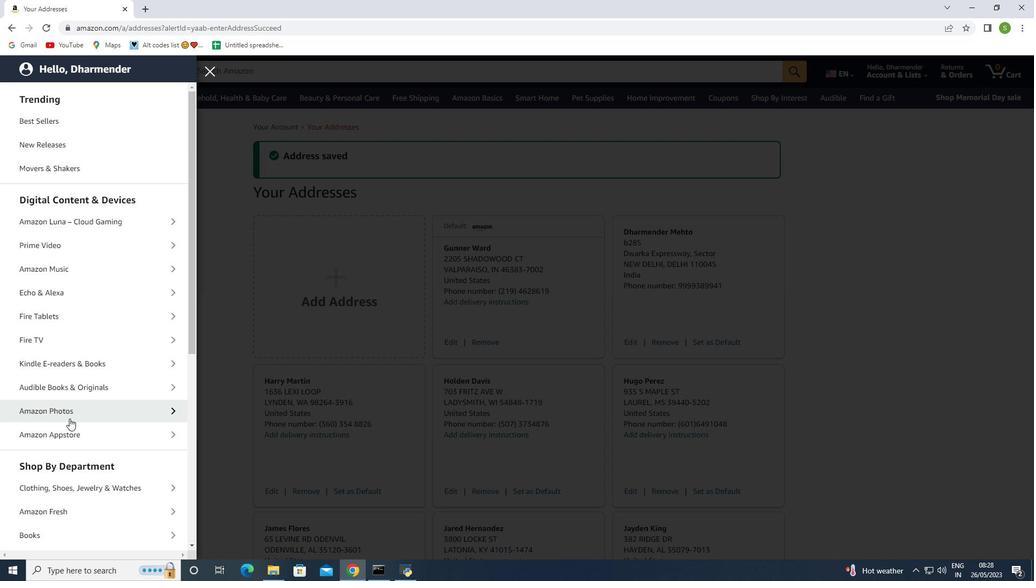 
Action: Mouse scrolled (67, 426) with delta (0, 0)
Screenshot: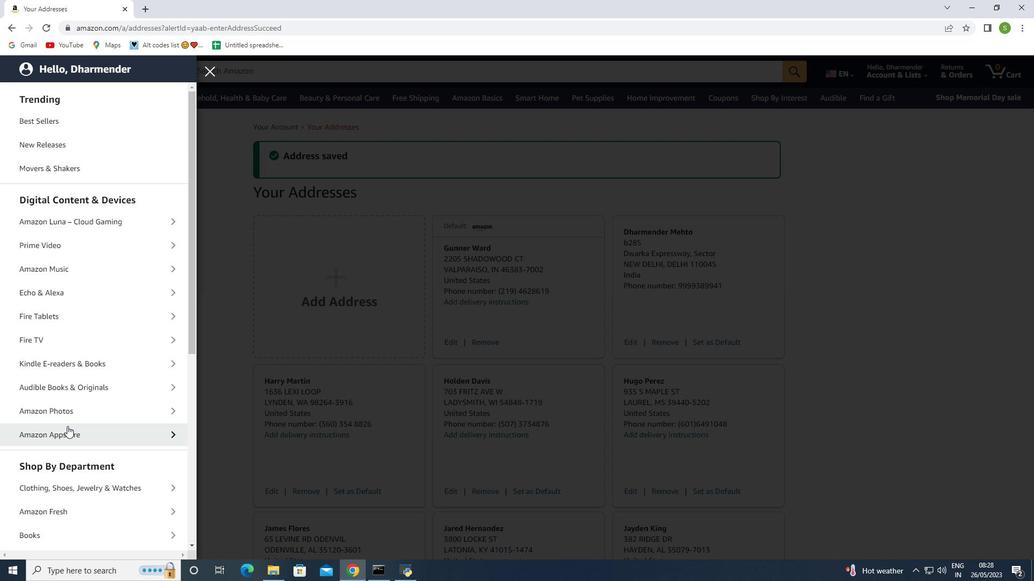 
Action: Mouse scrolled (67, 426) with delta (0, 0)
Screenshot: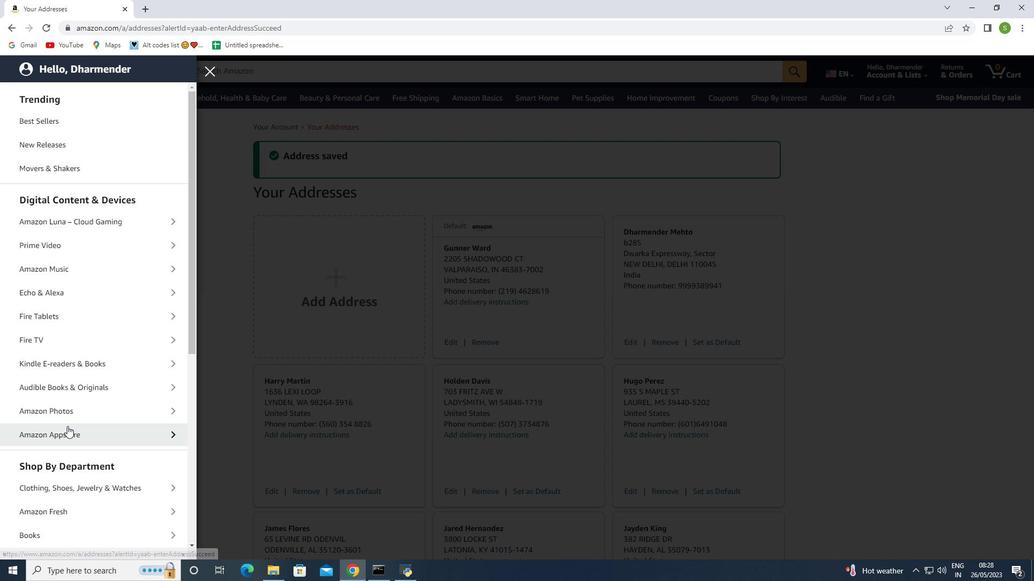 
Action: Mouse scrolled (67, 426) with delta (0, 0)
Screenshot: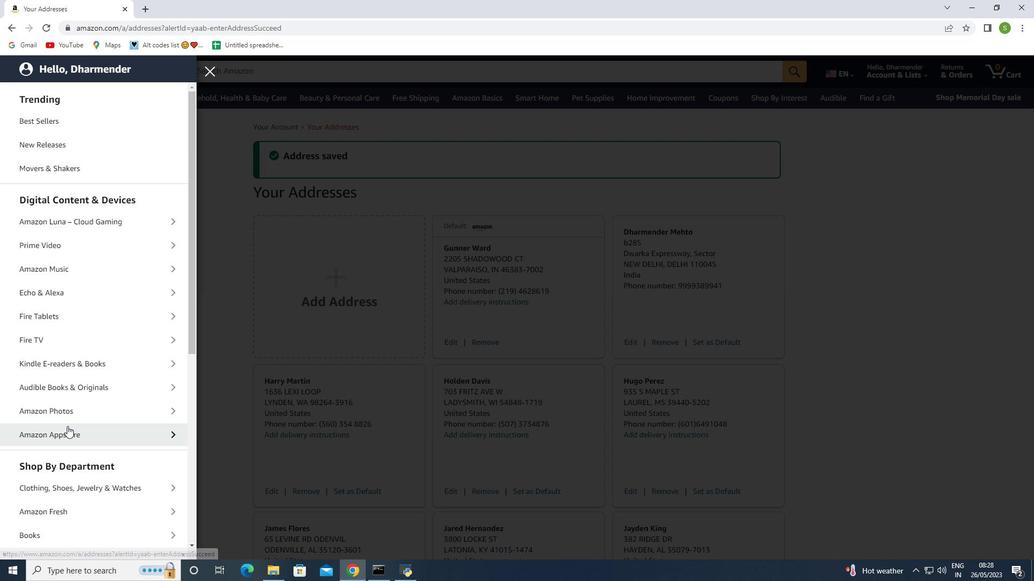 
Action: Mouse moved to (85, 461)
Screenshot: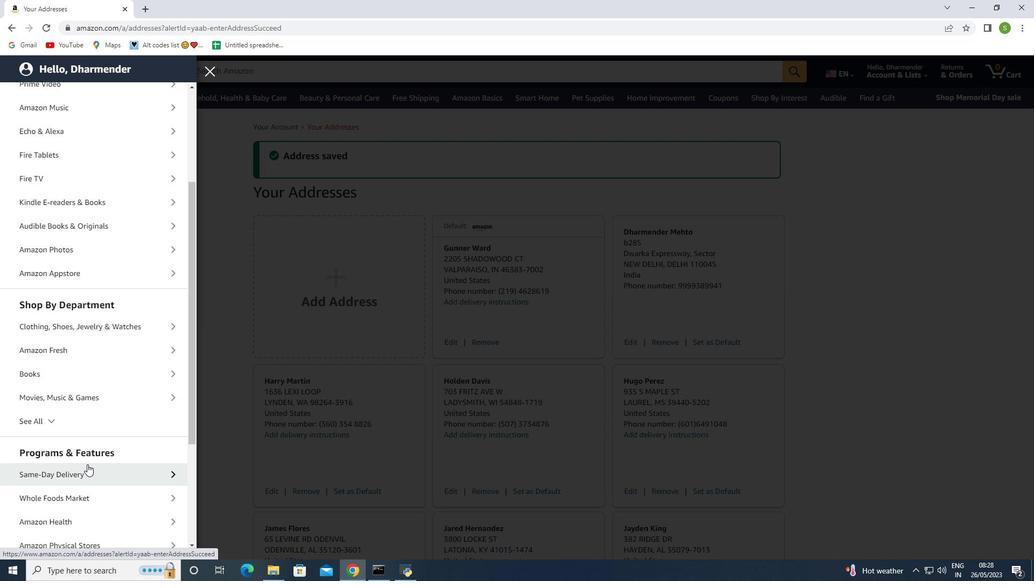 
Action: Mouse scrolled (85, 461) with delta (0, 0)
Screenshot: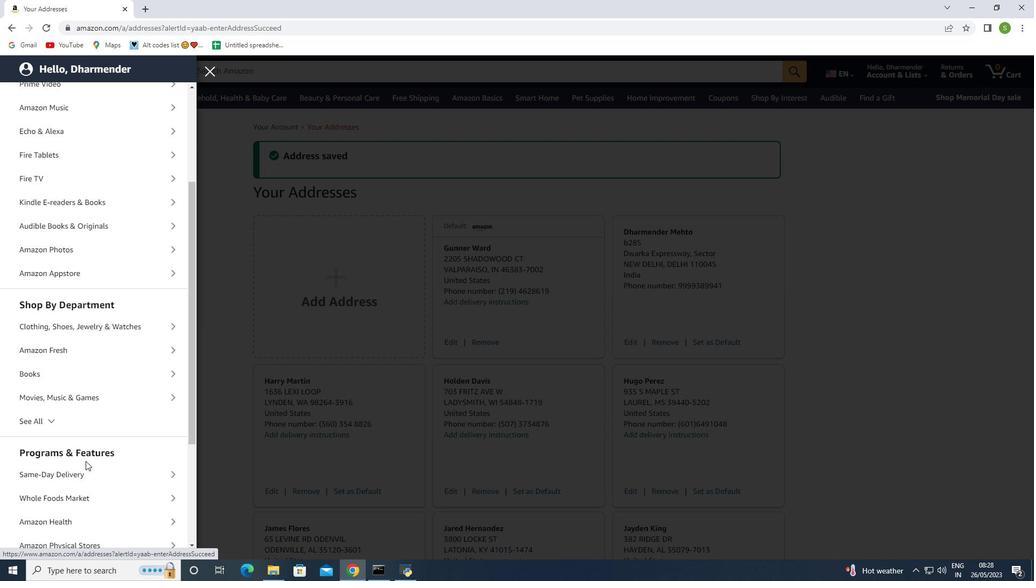
Action: Mouse scrolled (85, 461) with delta (0, 0)
Screenshot: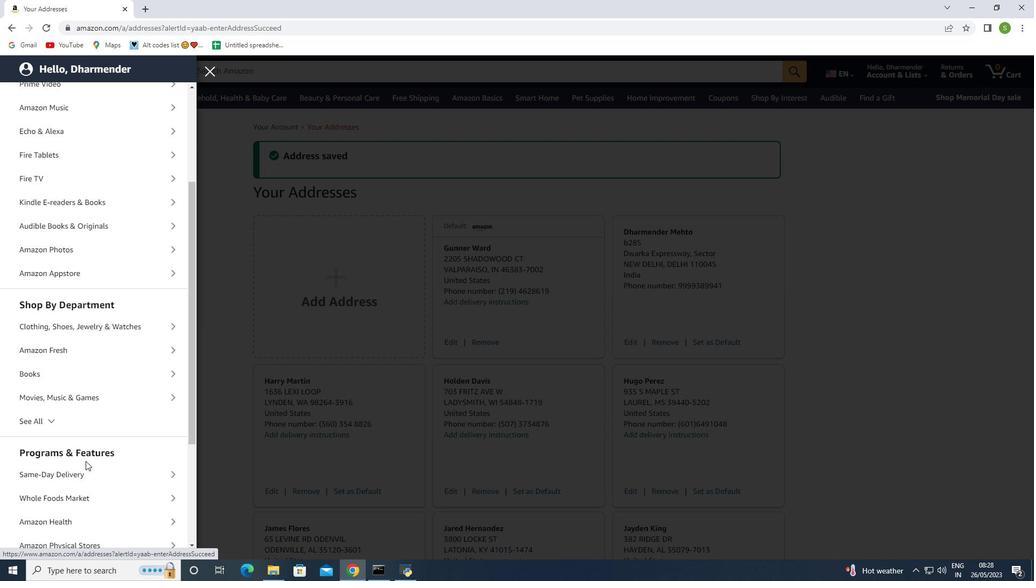 
Action: Mouse moved to (85, 461)
Screenshot: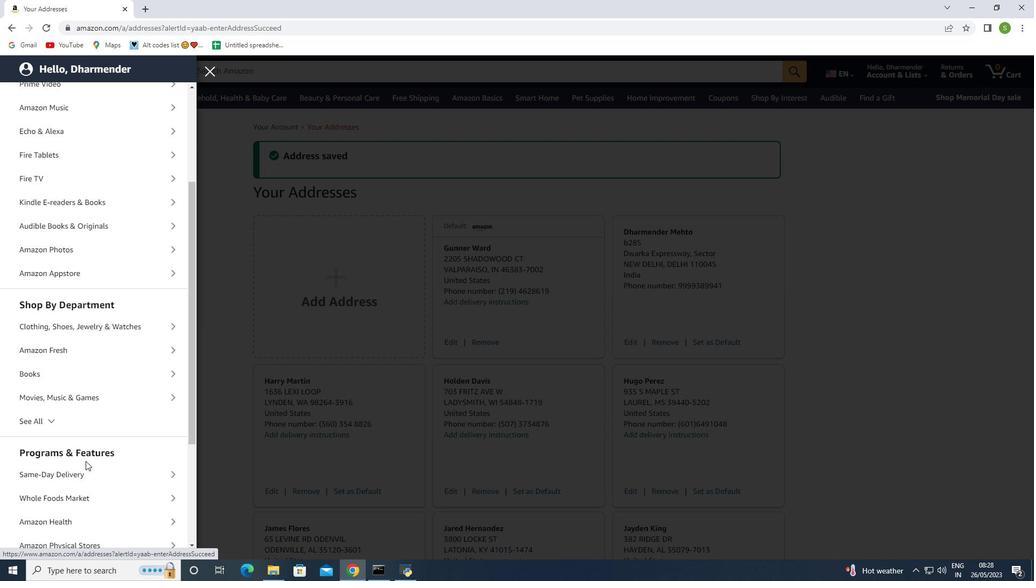 
Action: Mouse scrolled (85, 461) with delta (0, 0)
Screenshot: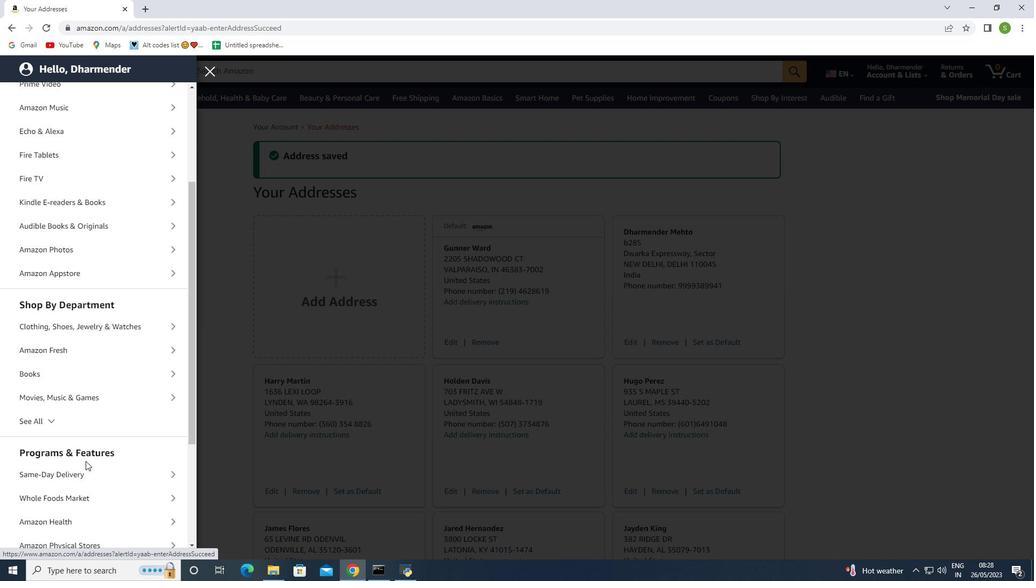 
Action: Mouse moved to (87, 452)
Screenshot: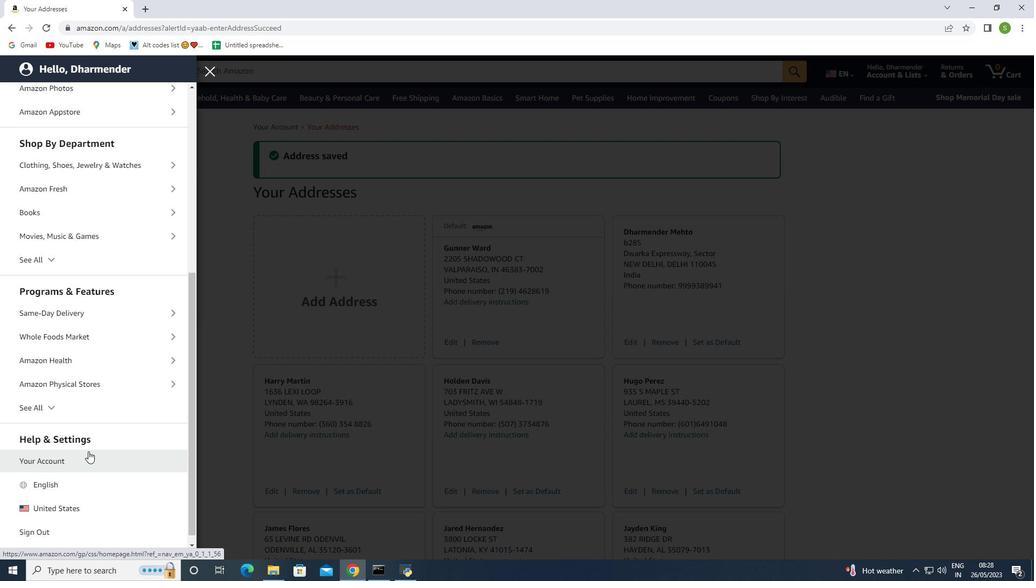 
Action: Mouse scrolled (87, 451) with delta (0, 0)
Screenshot: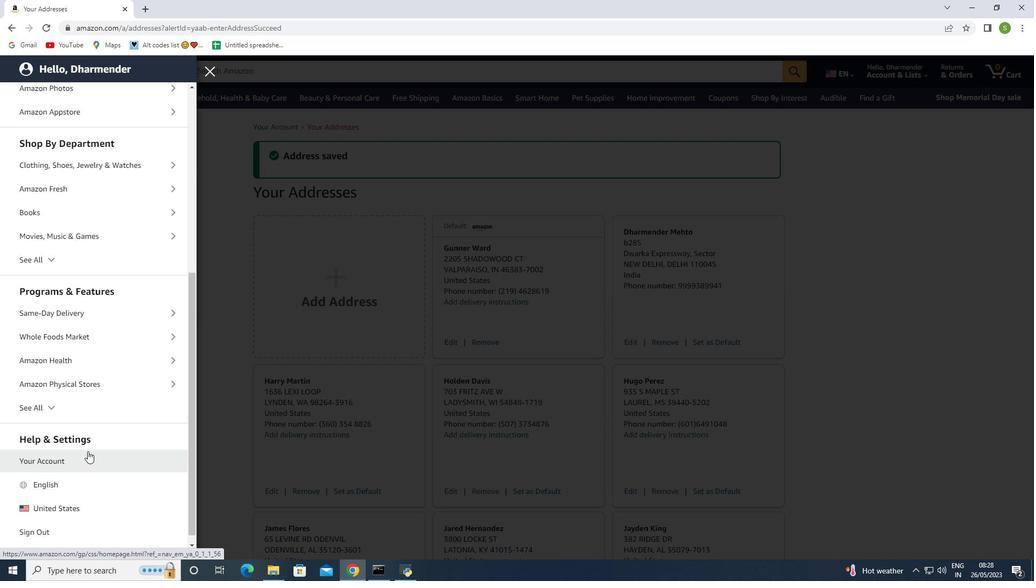 
Action: Mouse scrolled (87, 451) with delta (0, 0)
Screenshot: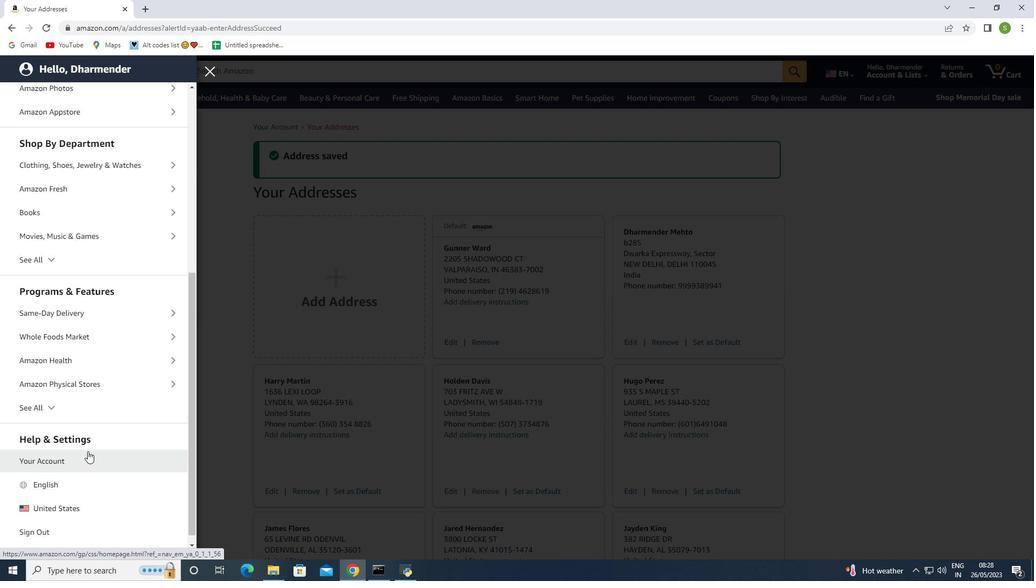 
Action: Mouse scrolled (87, 451) with delta (0, 0)
Screenshot: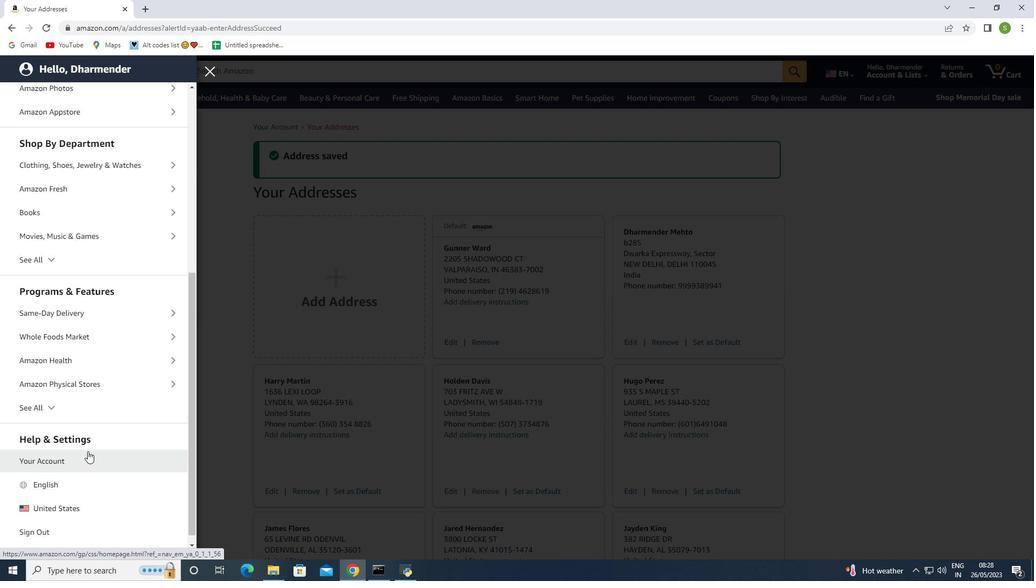 
Action: Mouse moved to (84, 452)
Screenshot: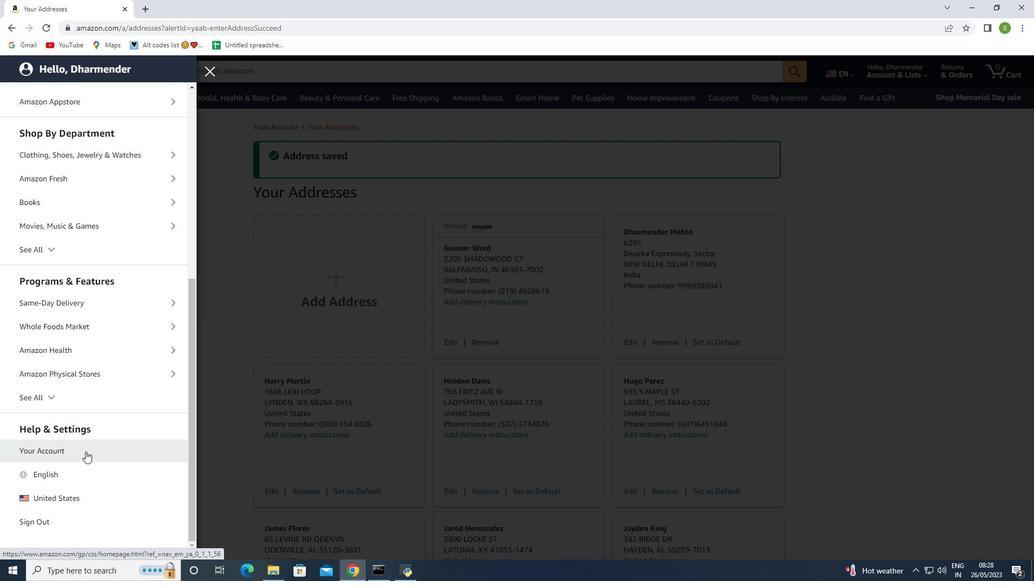 
Action: Mouse scrolled (84, 451) with delta (0, 0)
Screenshot: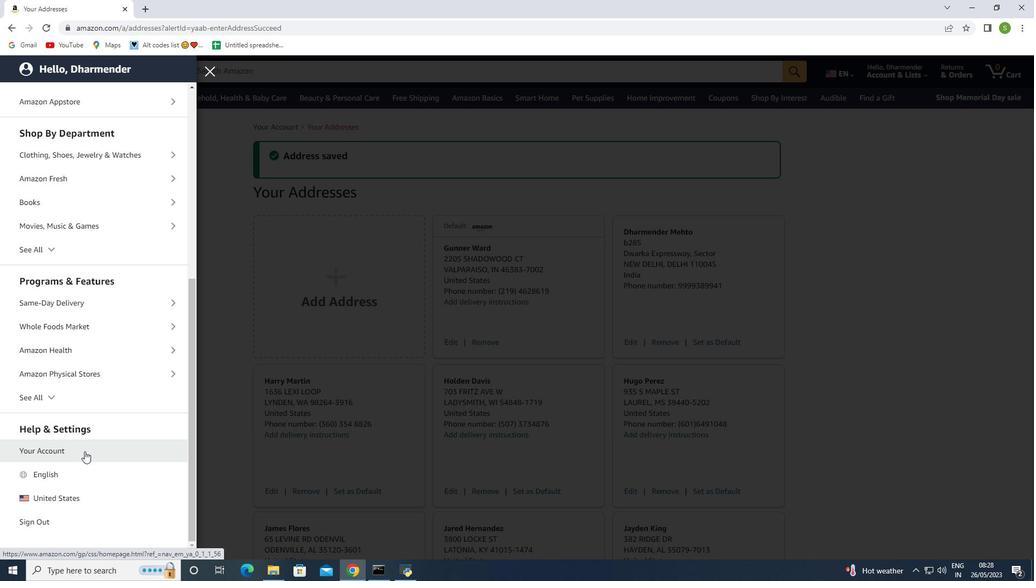 
Action: Mouse scrolled (84, 451) with delta (0, 0)
Screenshot: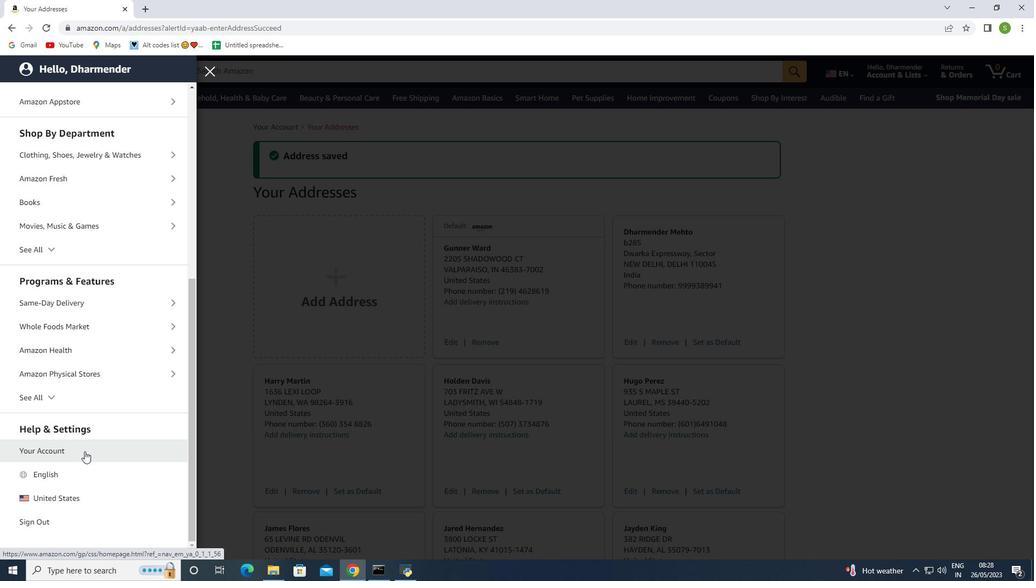 
Action: Mouse scrolled (84, 451) with delta (0, 0)
Screenshot: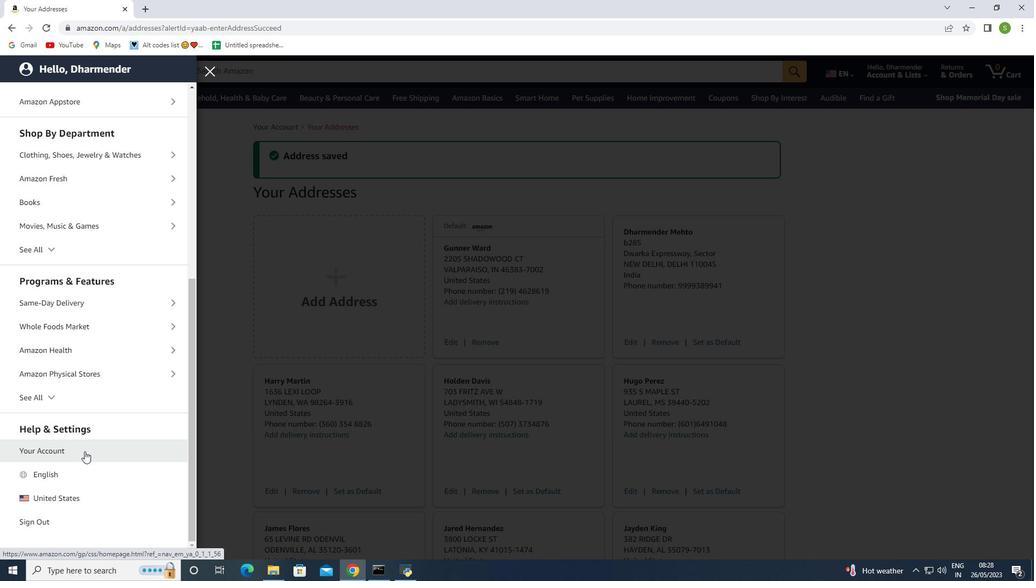 
Action: Mouse moved to (71, 320)
Screenshot: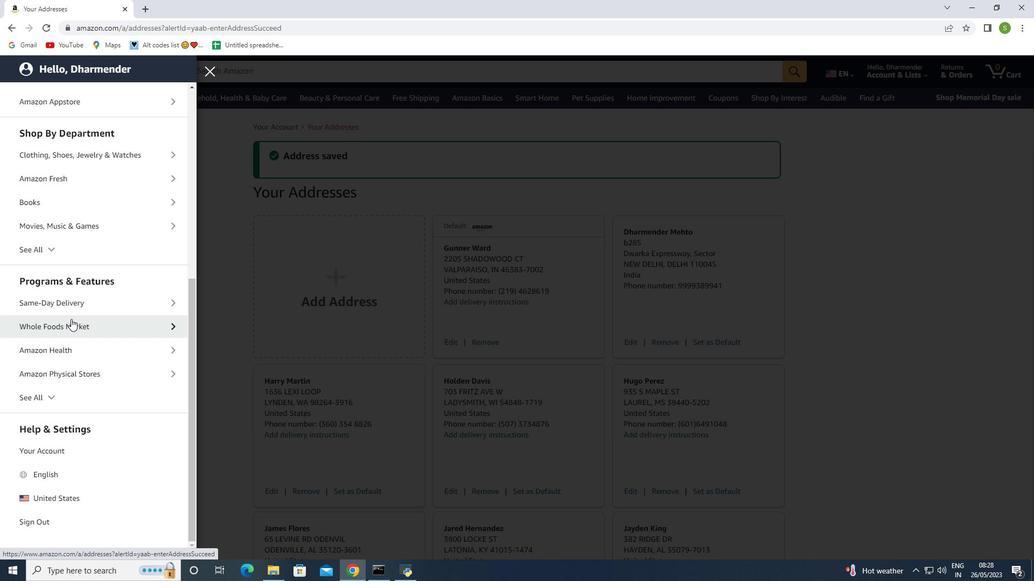 
Action: Mouse pressed left at (71, 320)
Screenshot: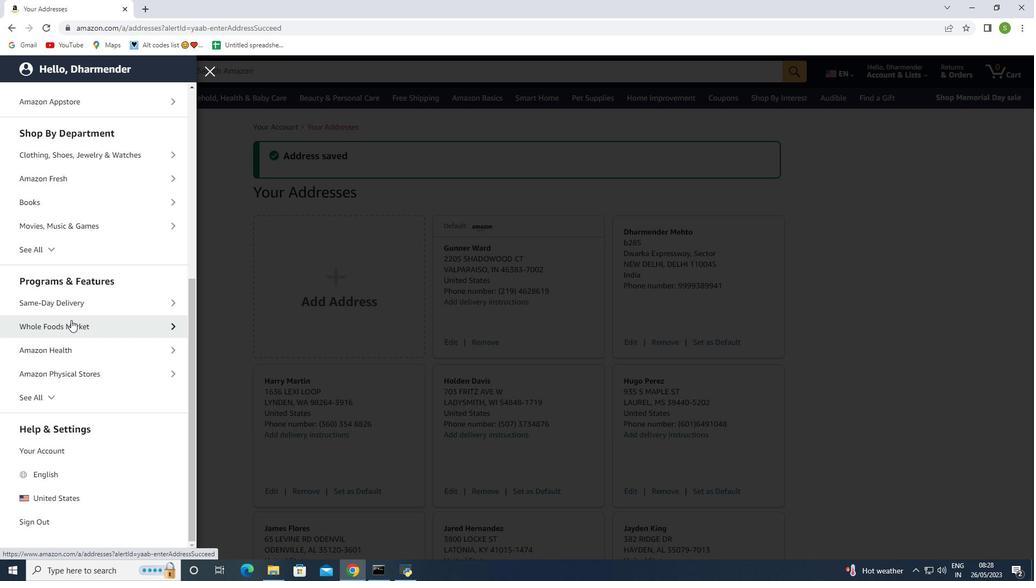 
Action: Mouse moved to (95, 151)
Screenshot: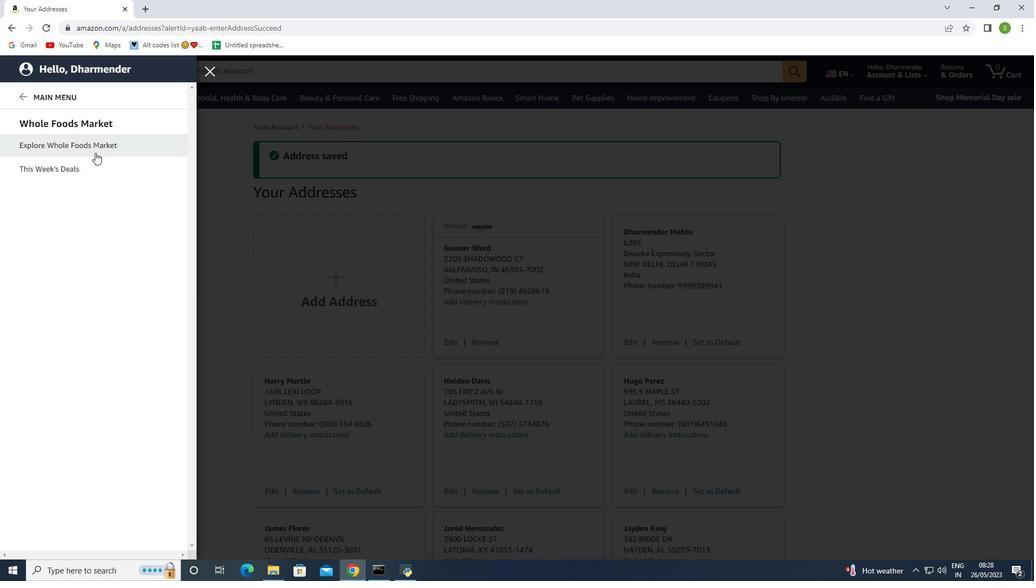 
Action: Mouse pressed left at (95, 151)
Screenshot: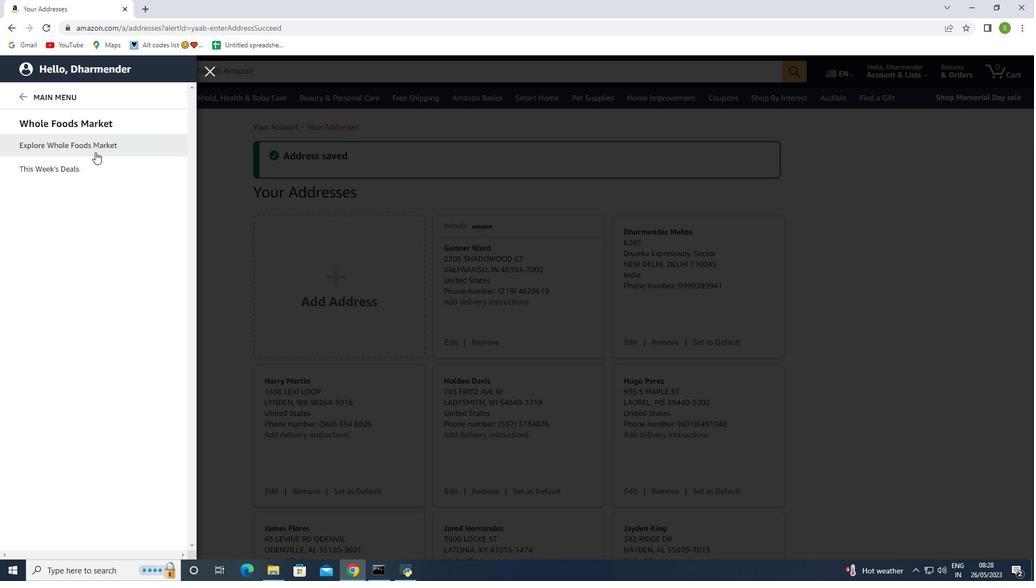 
Action: Mouse moved to (447, 63)
Screenshot: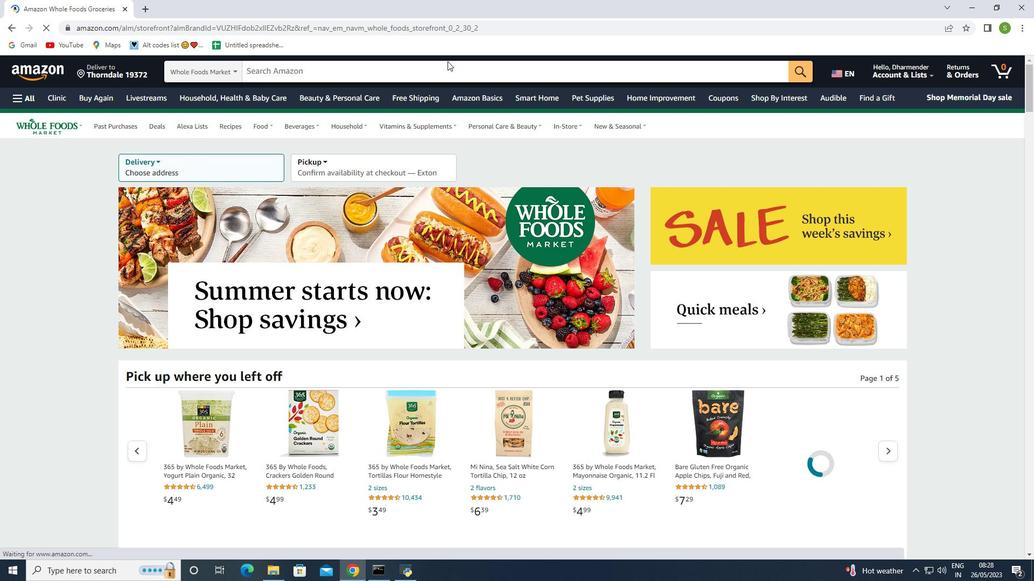 
Action: Mouse pressed left at (447, 63)
Screenshot: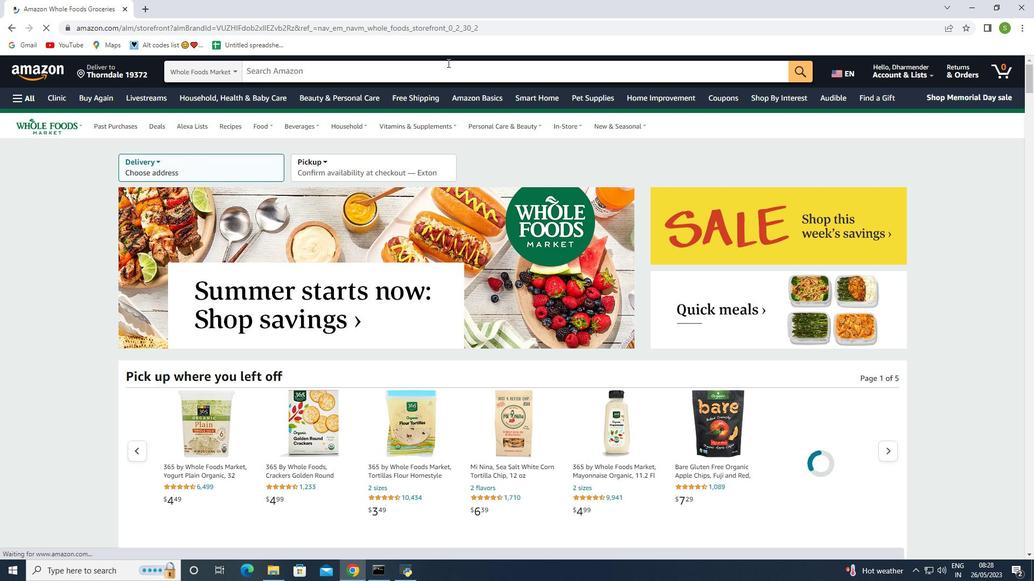 
Action: Key pressed <Key.shift>Organic<Key.space>sony<Key.space><Key.shift><Key.shift><Key.shift><Key.shift><Key.shift><Key.shift><Key.shift><Key.shift><Key.backspace><Key.backspace><Key.backspace>y<Key.space><Key.shift>Milk<Key.enter>
Screenshot: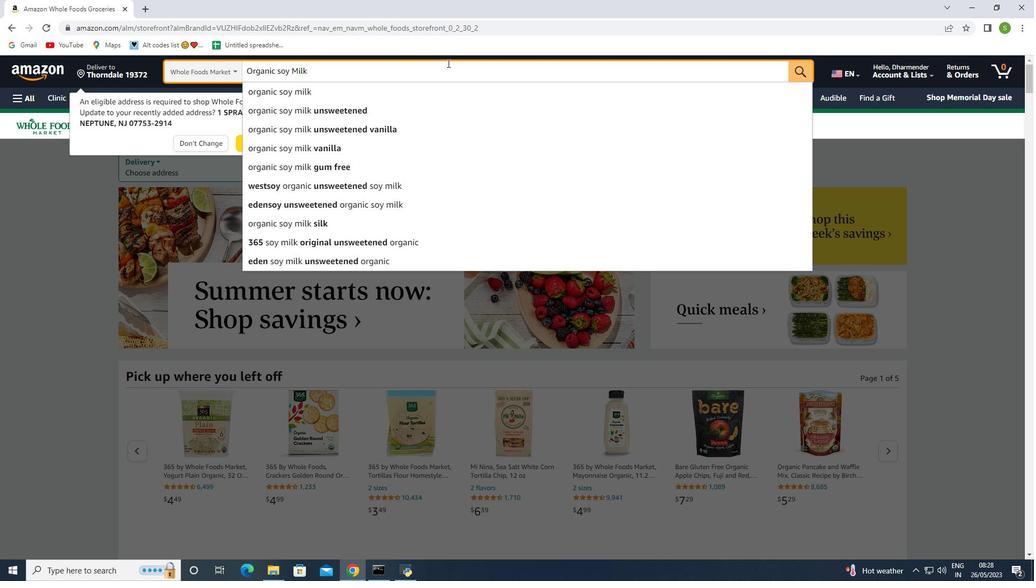 
Action: Mouse moved to (275, 261)
Screenshot: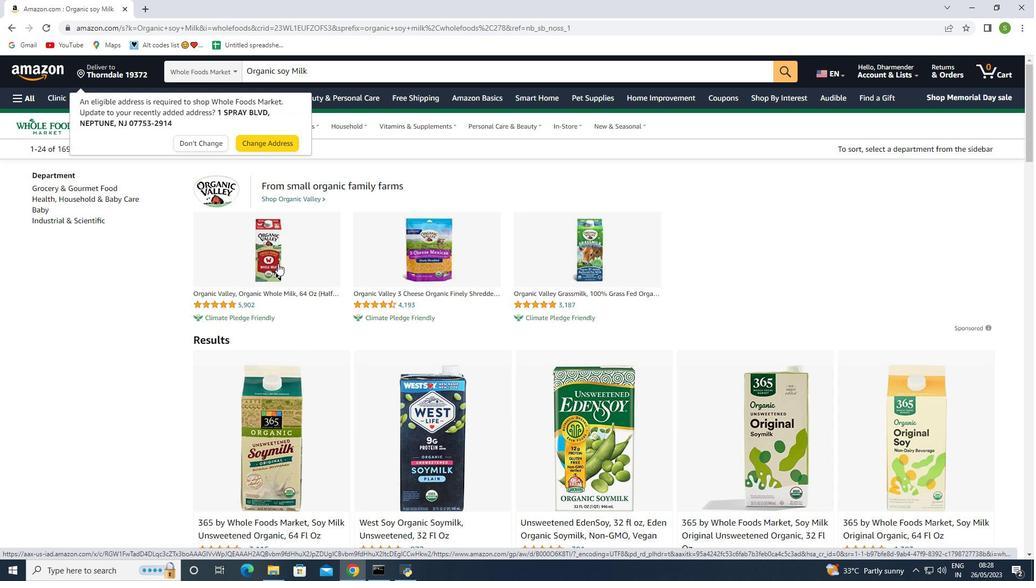 
Action: Mouse pressed left at (275, 261)
Screenshot: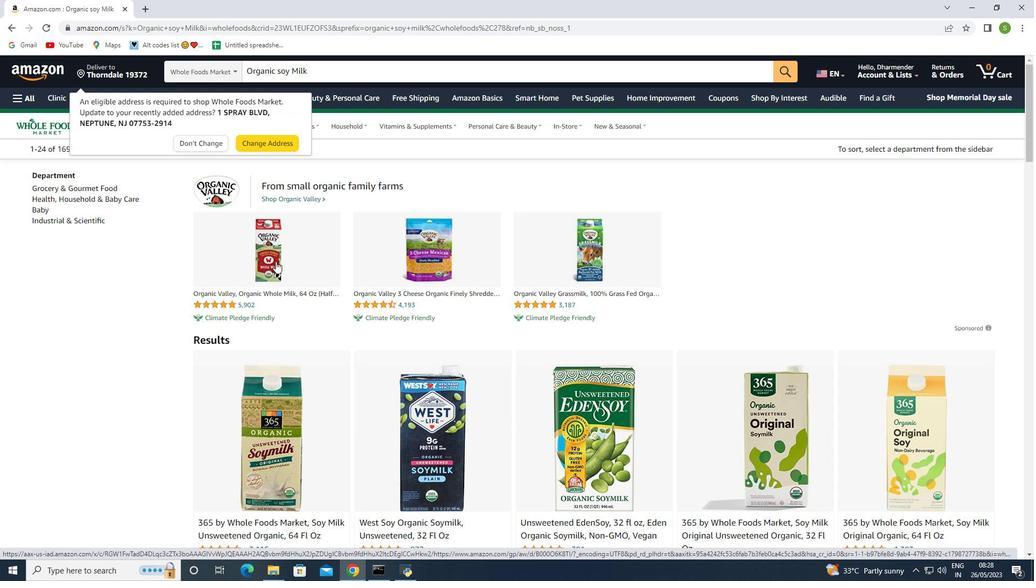 
Action: Mouse moved to (212, 141)
Screenshot: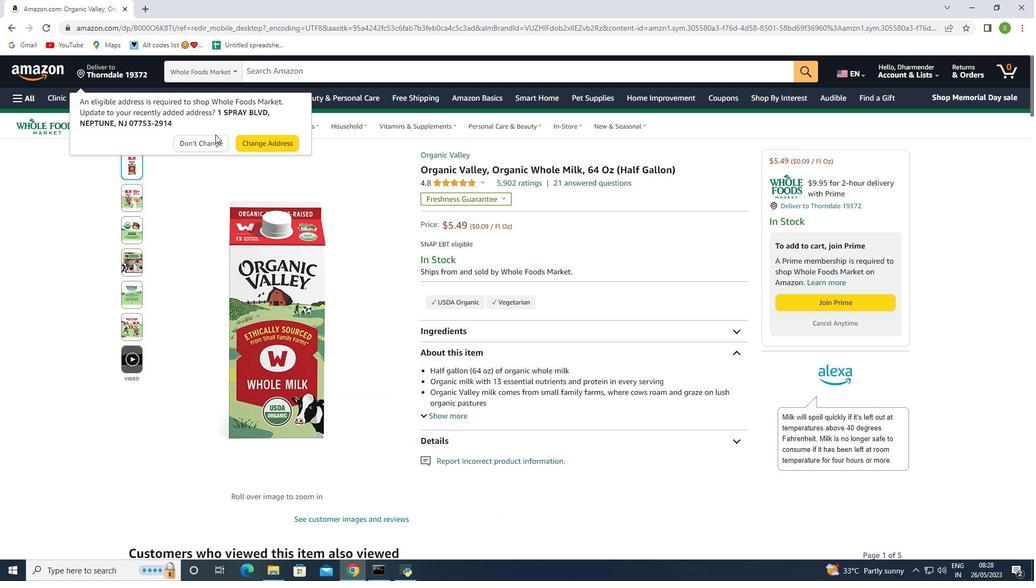
Action: Mouse pressed left at (212, 141)
Screenshot: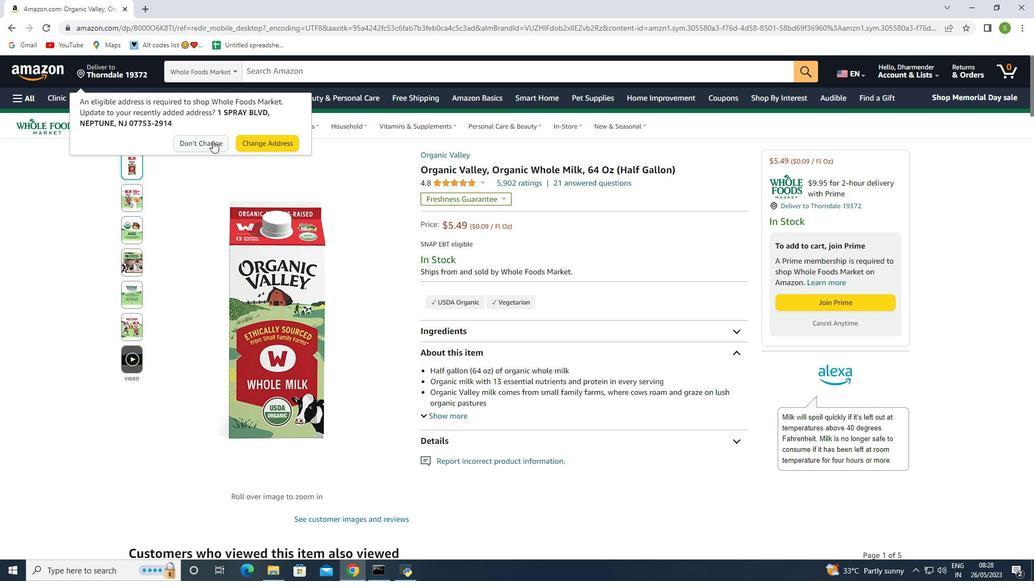 
Action: Mouse moved to (845, 304)
Screenshot: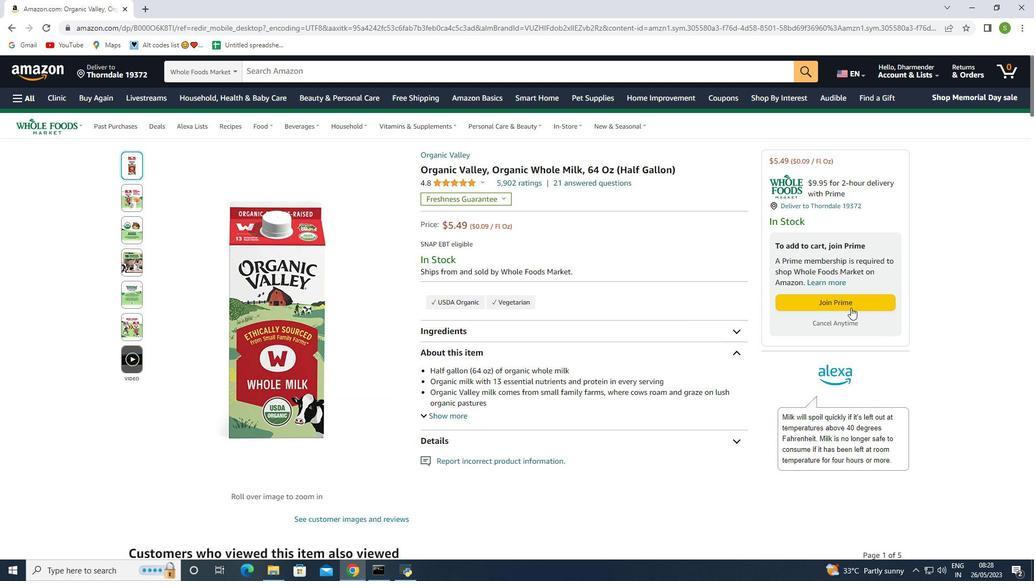 
Action: Mouse pressed left at (845, 304)
Screenshot: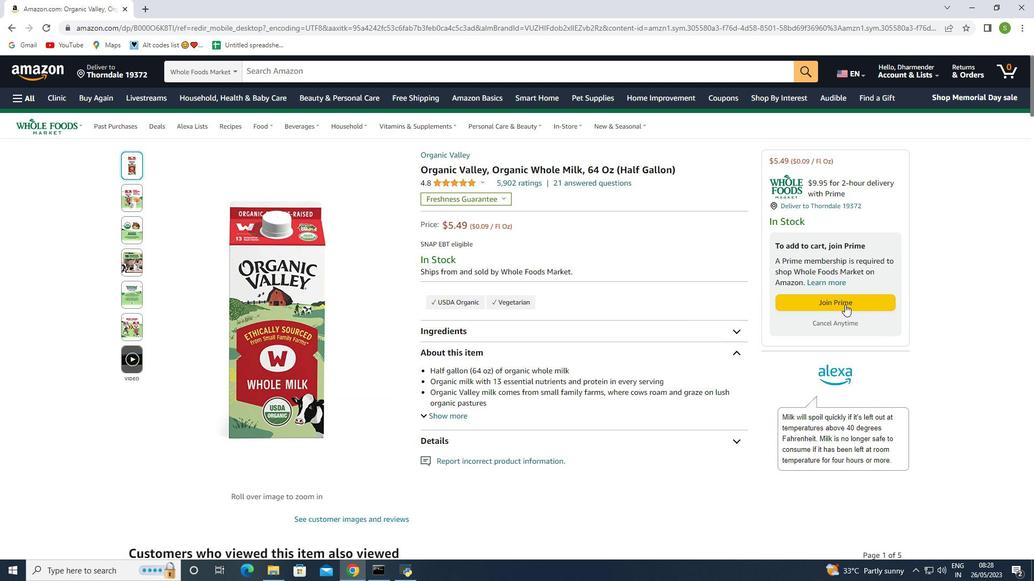 
Action: Mouse moved to (214, 337)
Screenshot: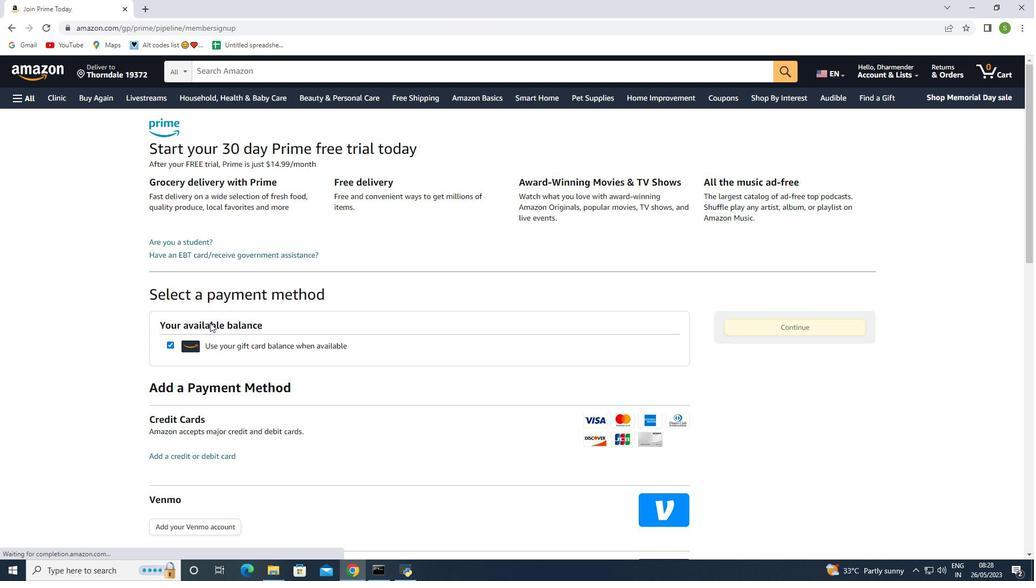 
Action: Mouse scrolled (214, 336) with delta (0, 0)
Screenshot: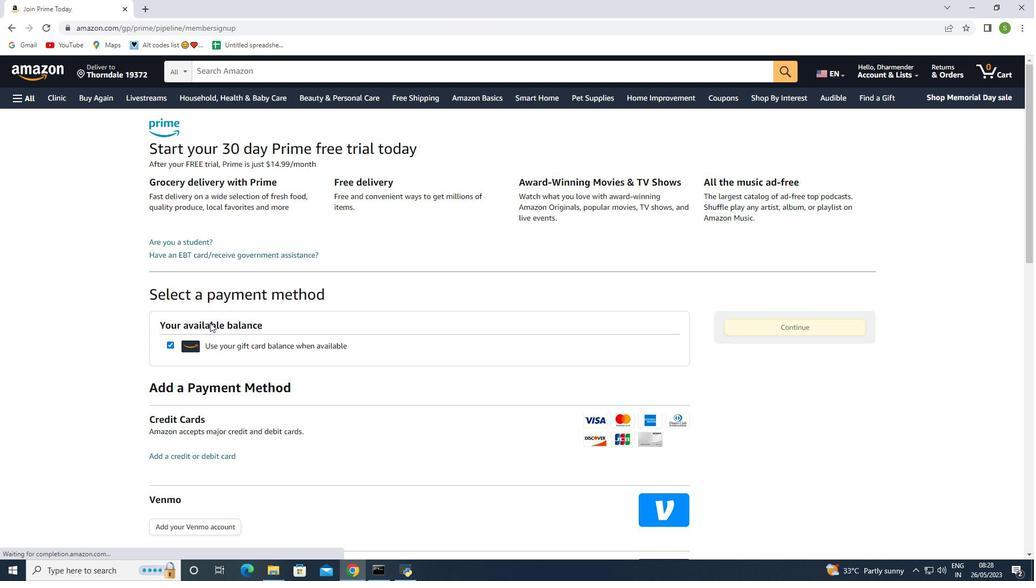
Action: Mouse scrolled (214, 336) with delta (0, 0)
Screenshot: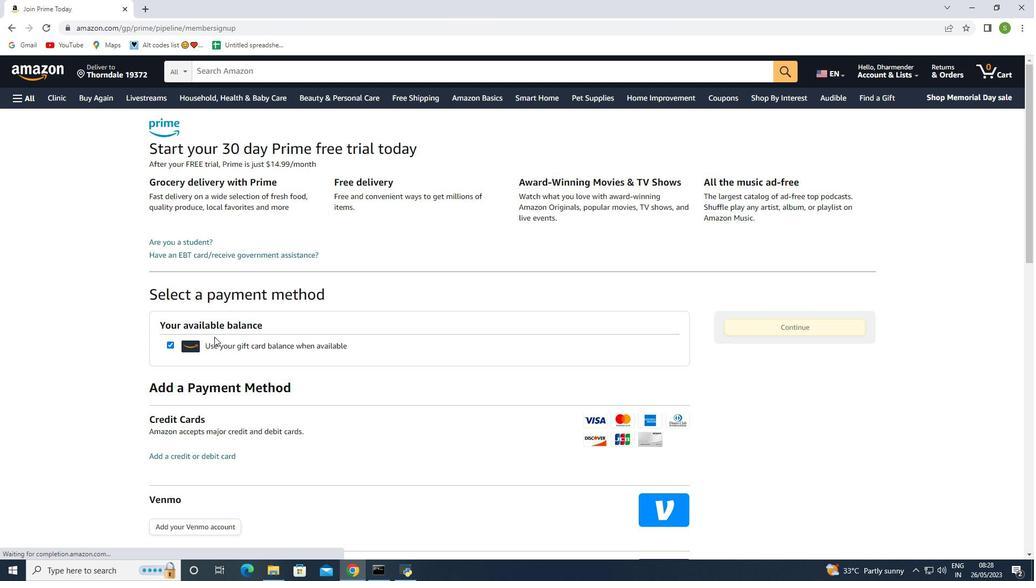 
Action: Mouse moved to (214, 337)
Screenshot: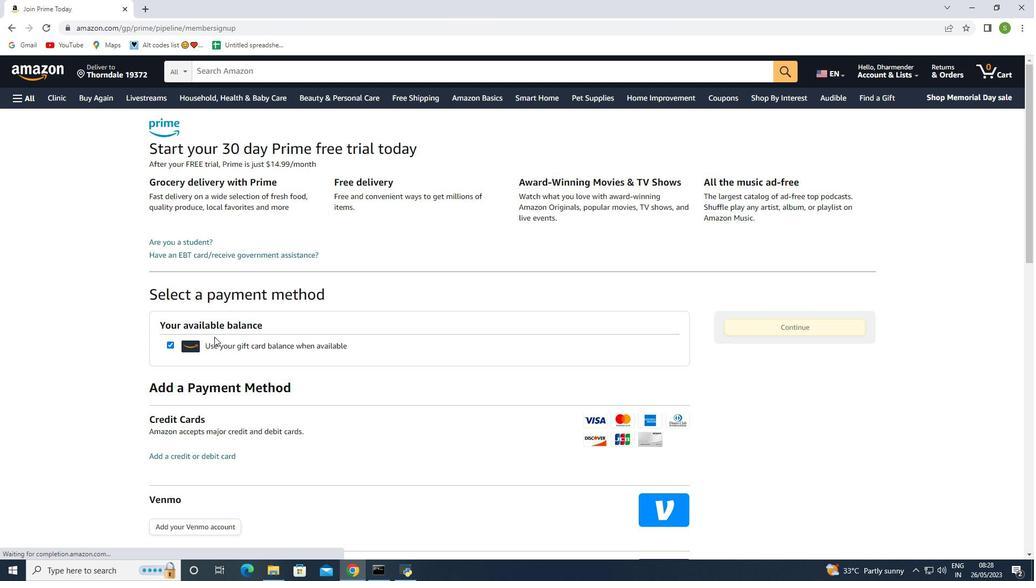 
Action: Mouse scrolled (214, 336) with delta (0, 0)
Screenshot: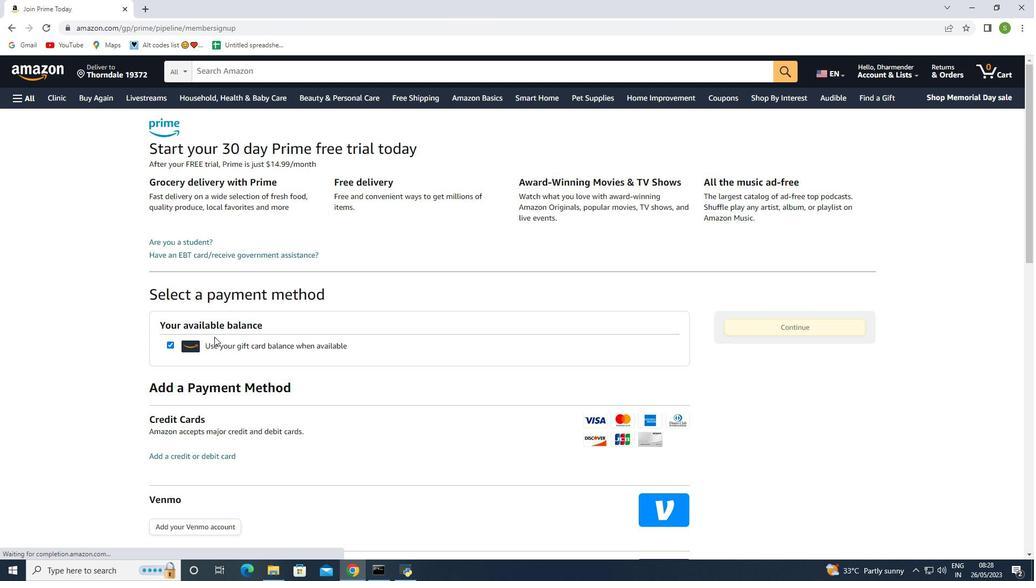 
Action: Mouse scrolled (214, 336) with delta (0, 0)
Screenshot: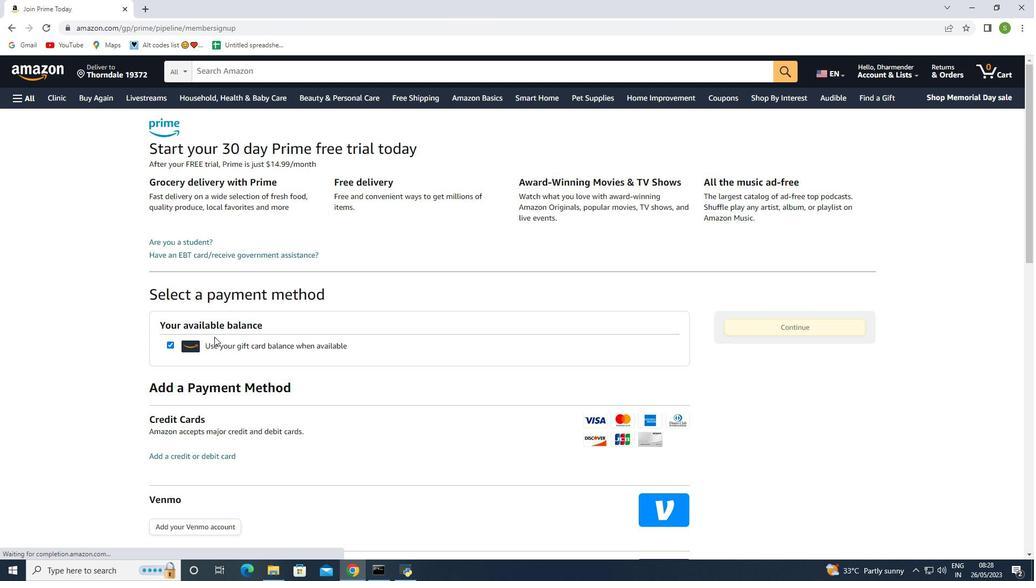 
Action: Mouse scrolled (214, 336) with delta (0, 0)
Screenshot: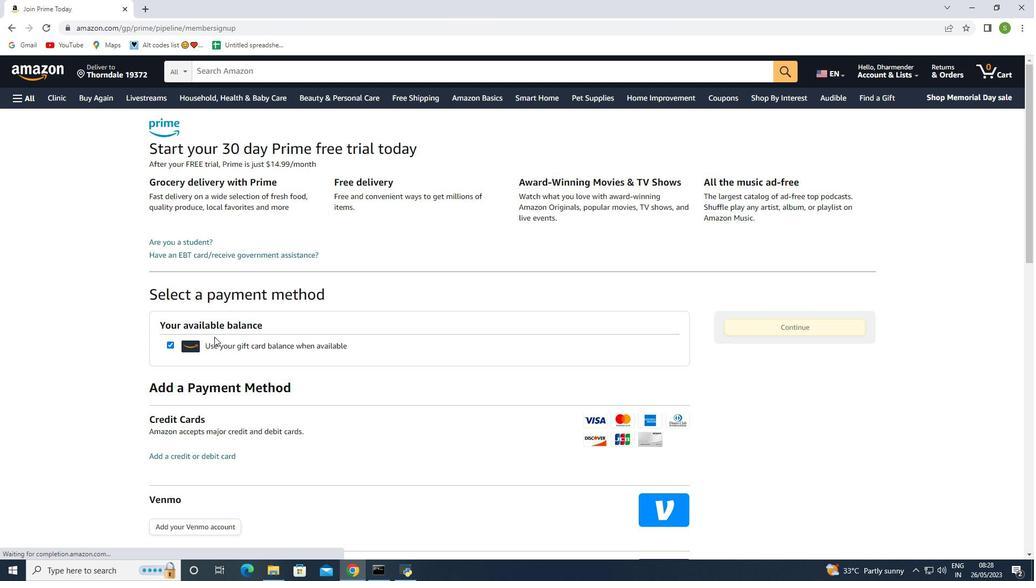 
Action: Mouse moved to (194, 181)
Screenshot: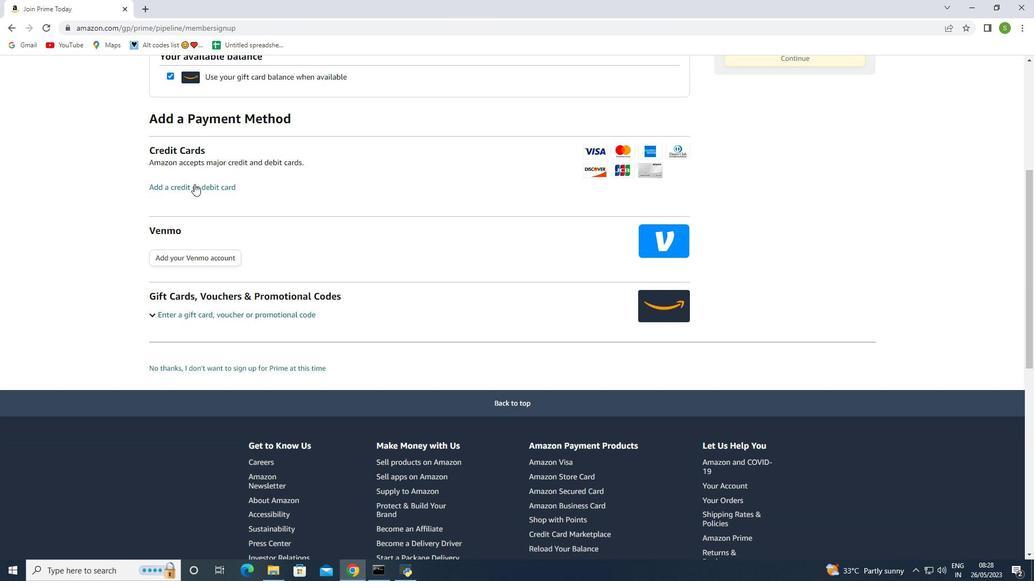 
Action: Mouse pressed left at (194, 181)
Screenshot: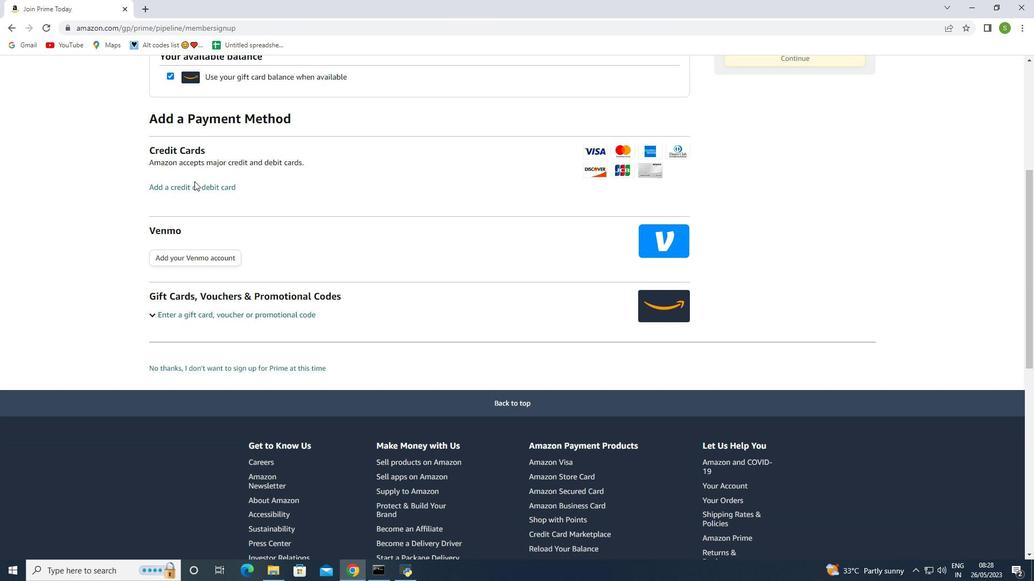 
Action: Mouse moved to (194, 185)
Screenshot: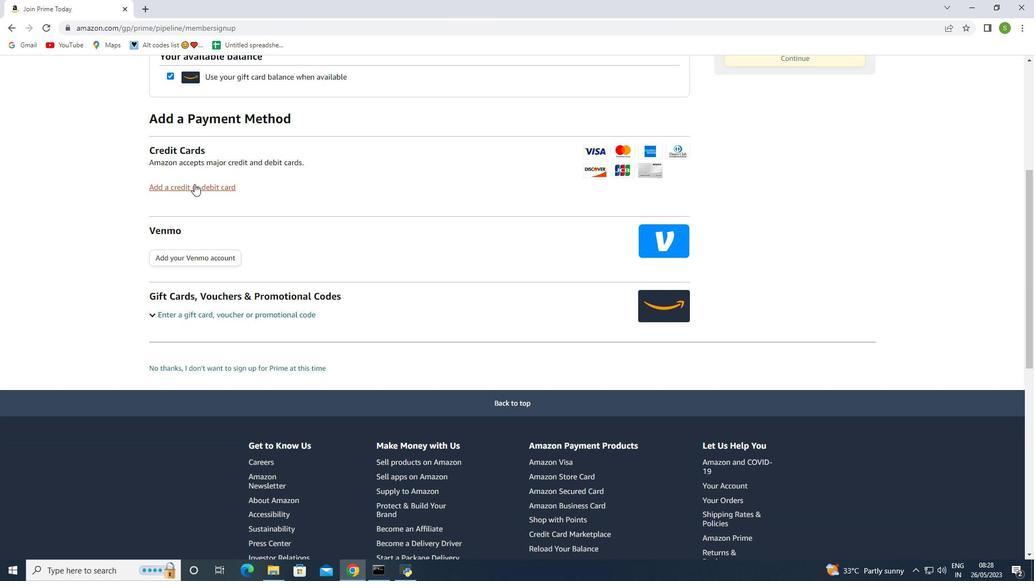 
Action: Mouse pressed left at (194, 185)
Screenshot: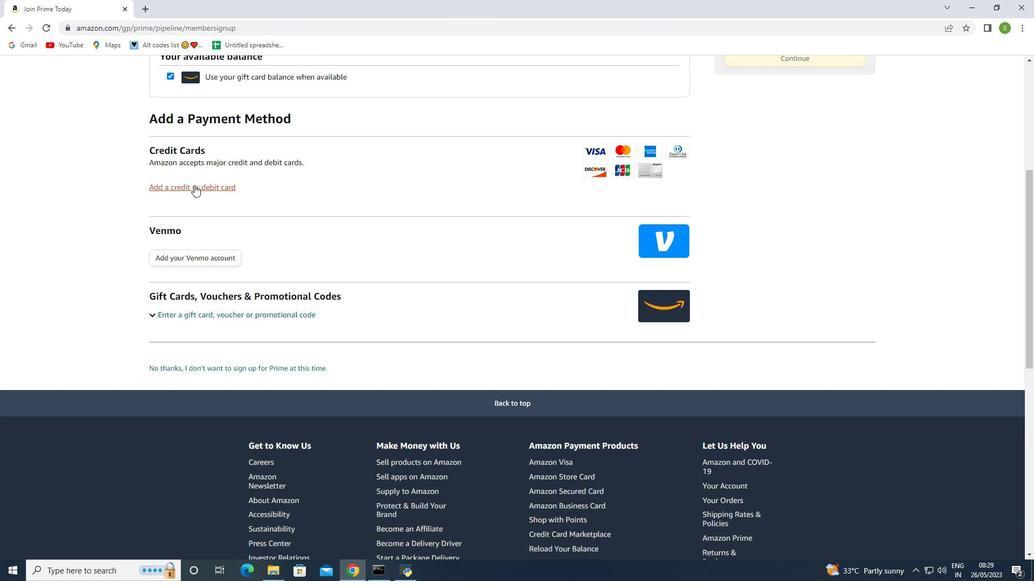 
Action: Mouse moved to (183, 240)
Screenshot: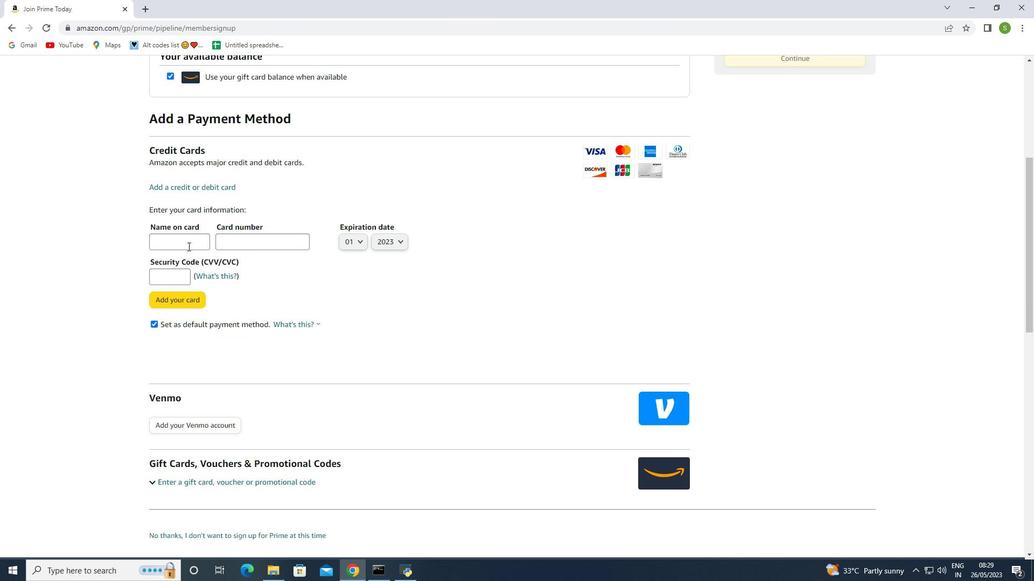 
Action: Mouse pressed left at (183, 240)
Screenshot: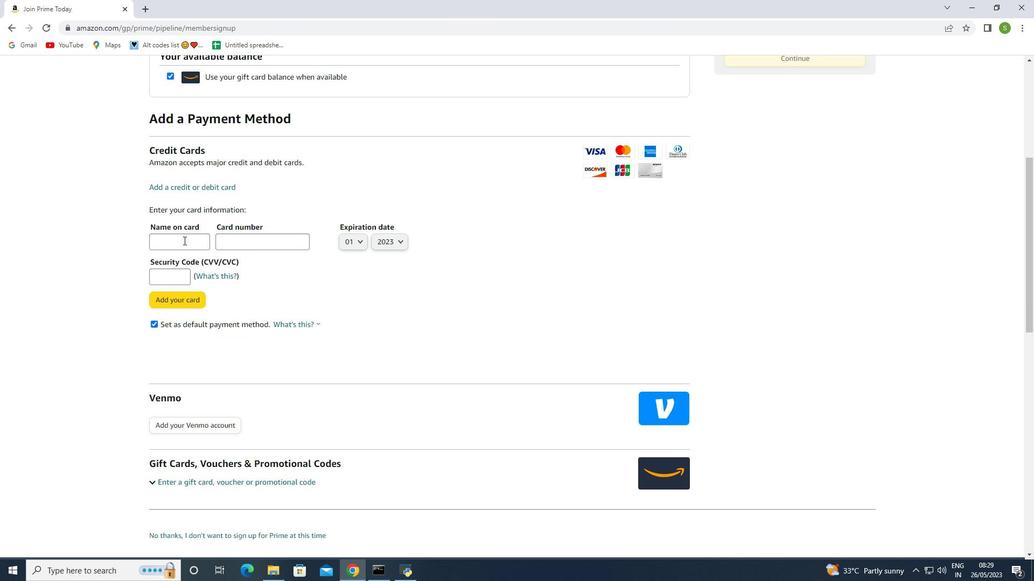
Action: Key pressed <Key.shift>Juab<Key.backspace>nita<Key.space><Key.shift>Young
Screenshot: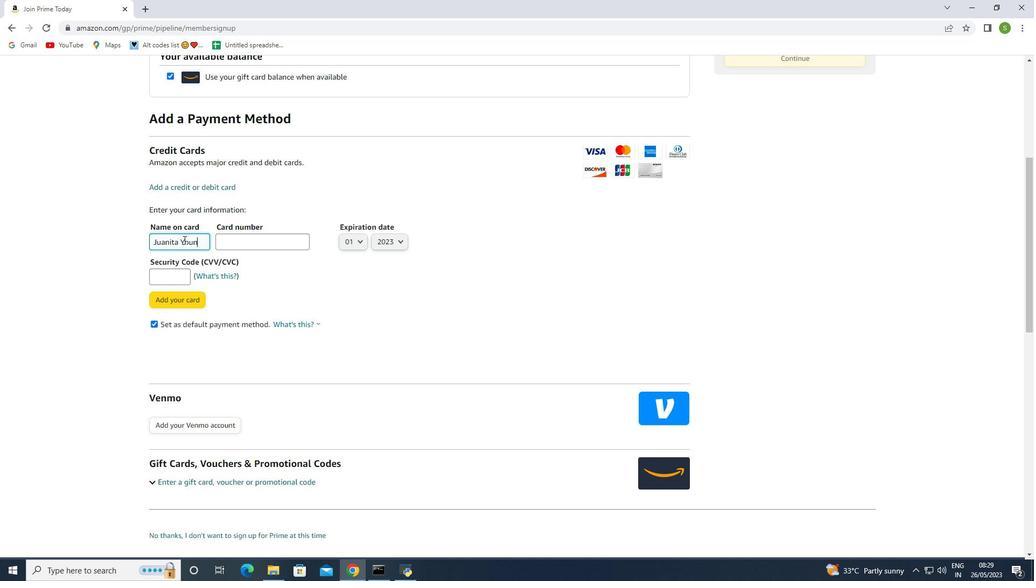 
Action: Mouse moved to (244, 244)
Screenshot: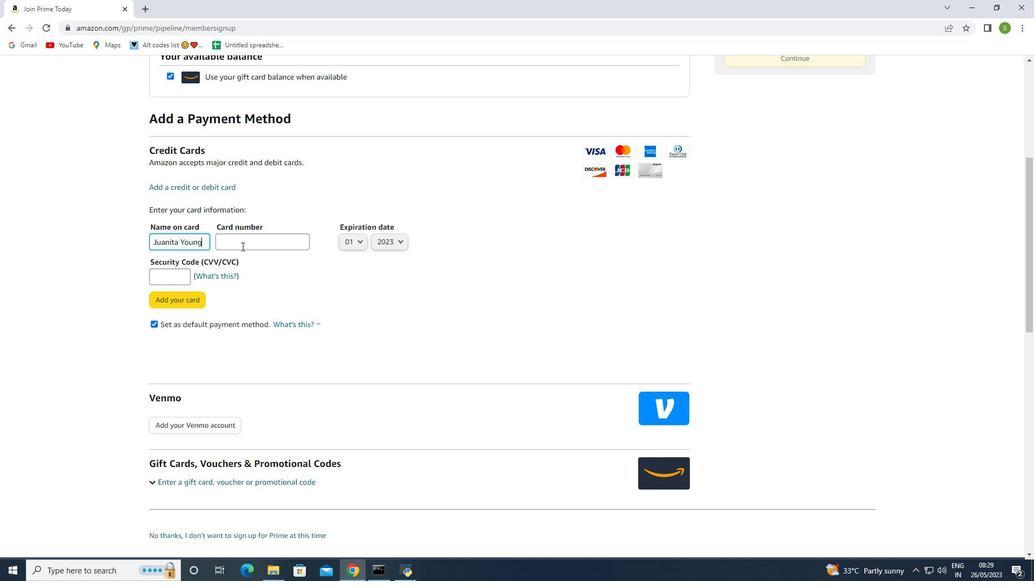 
Action: Mouse pressed left at (244, 244)
Screenshot: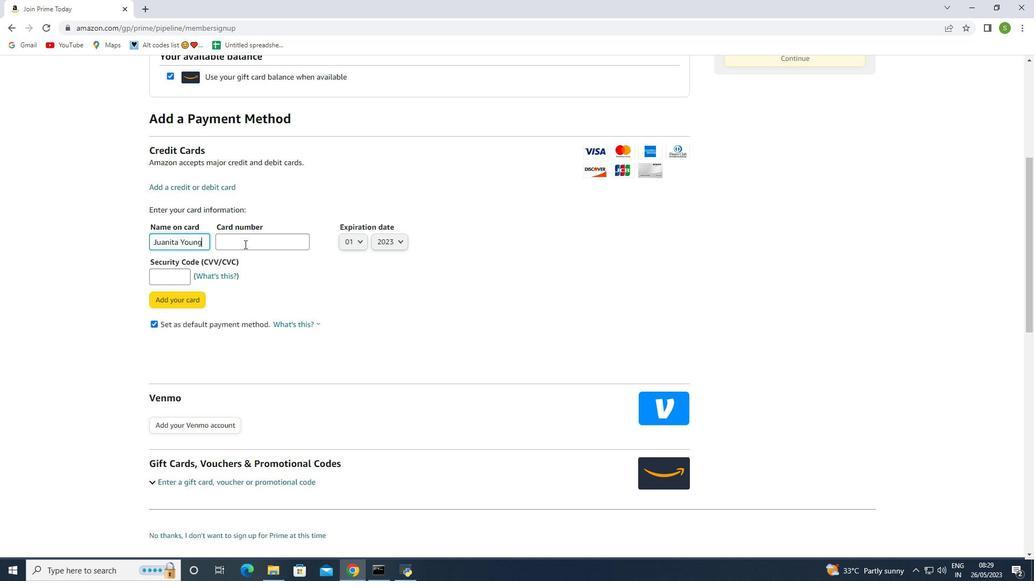 
Action: Key pressed 4567234300125604
Screenshot: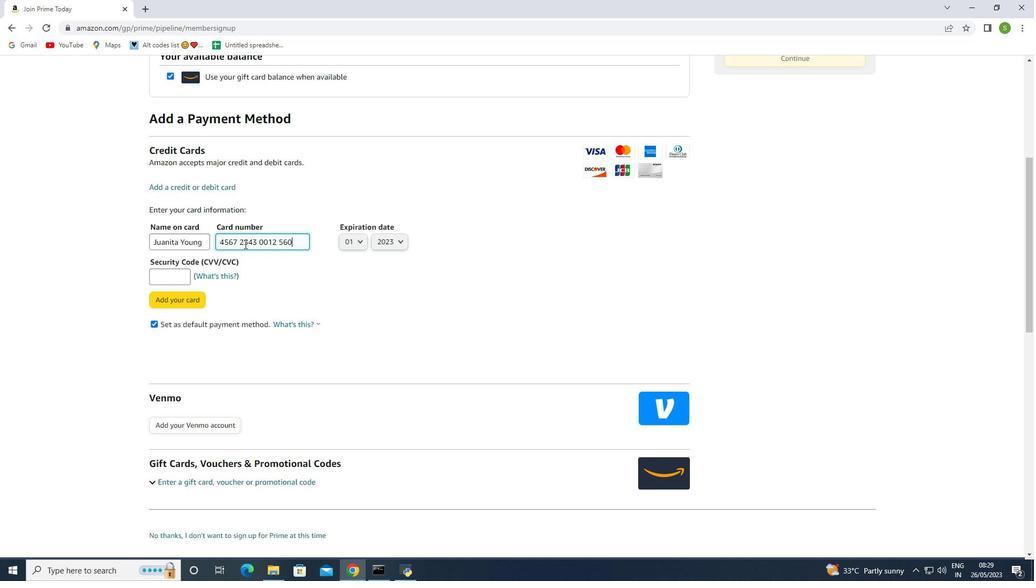 
Action: Mouse moved to (353, 244)
Screenshot: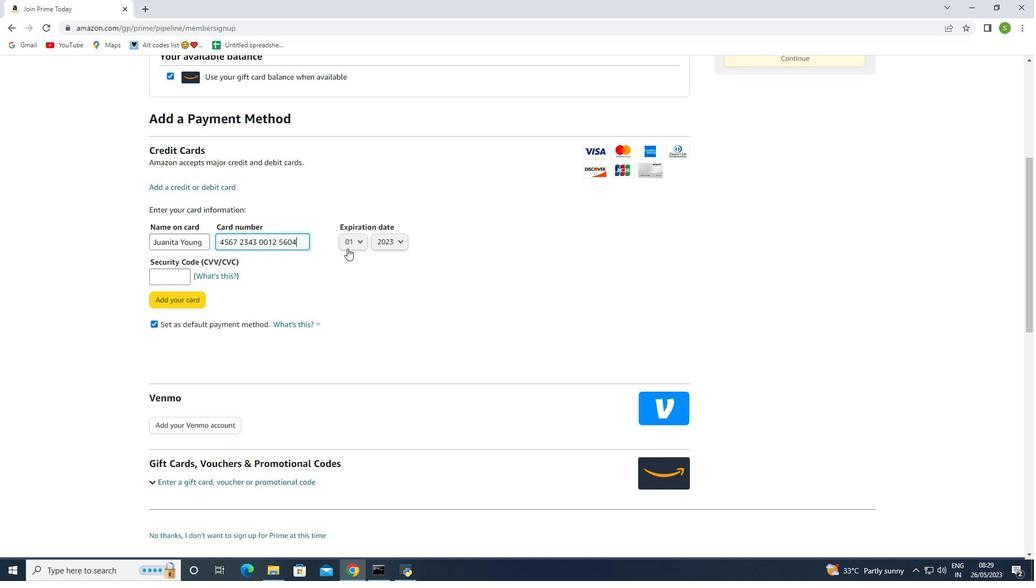
Action: Mouse pressed left at (353, 244)
Screenshot: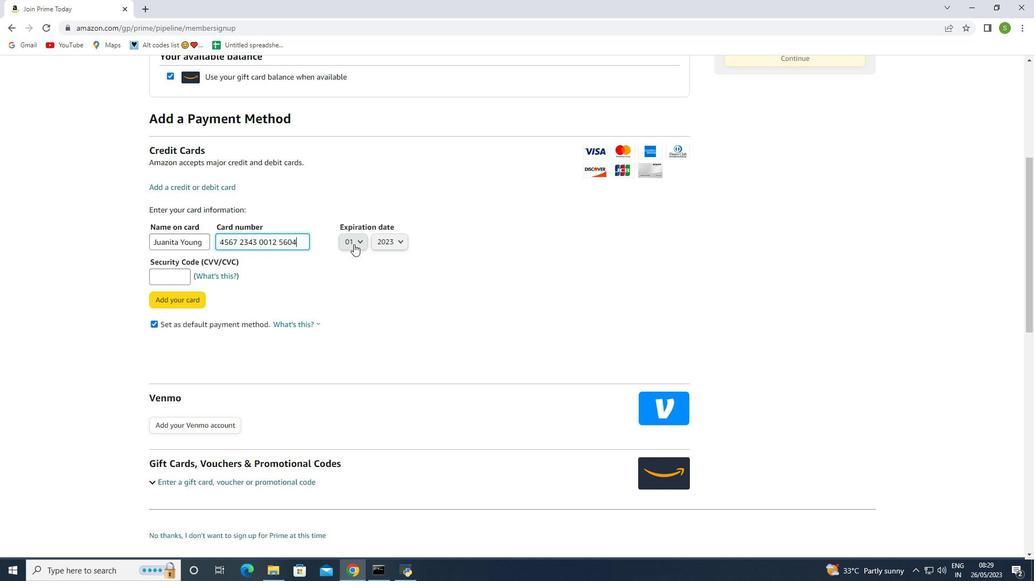 
Action: Mouse moved to (357, 309)
Screenshot: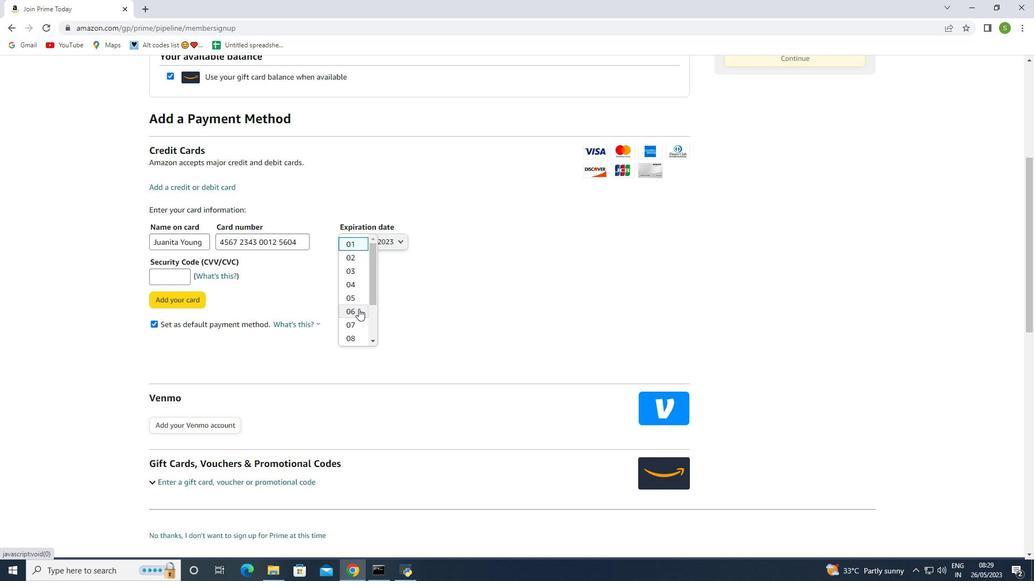 
Action: Mouse pressed left at (357, 309)
Screenshot: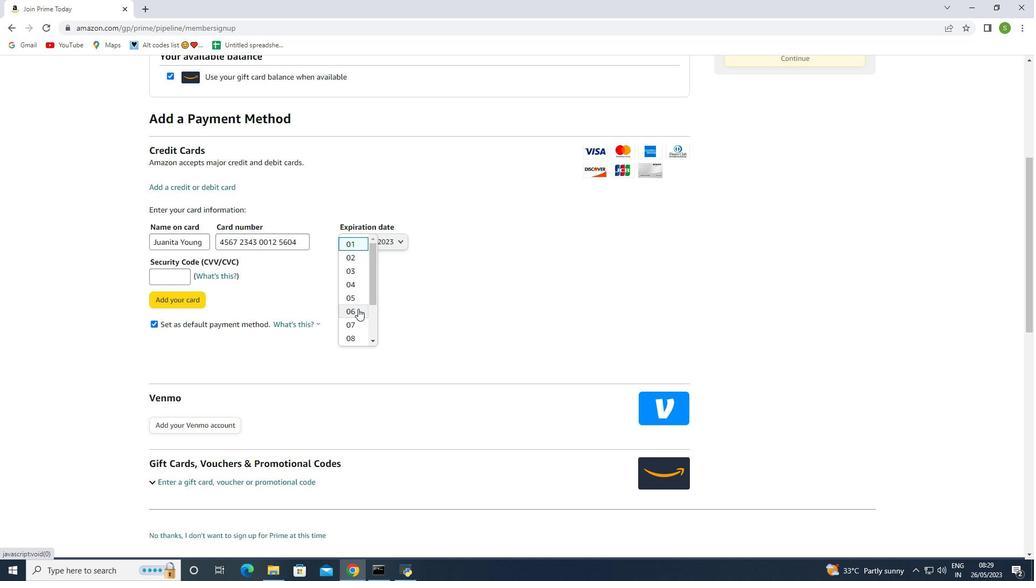 
Action: Mouse moved to (380, 241)
Screenshot: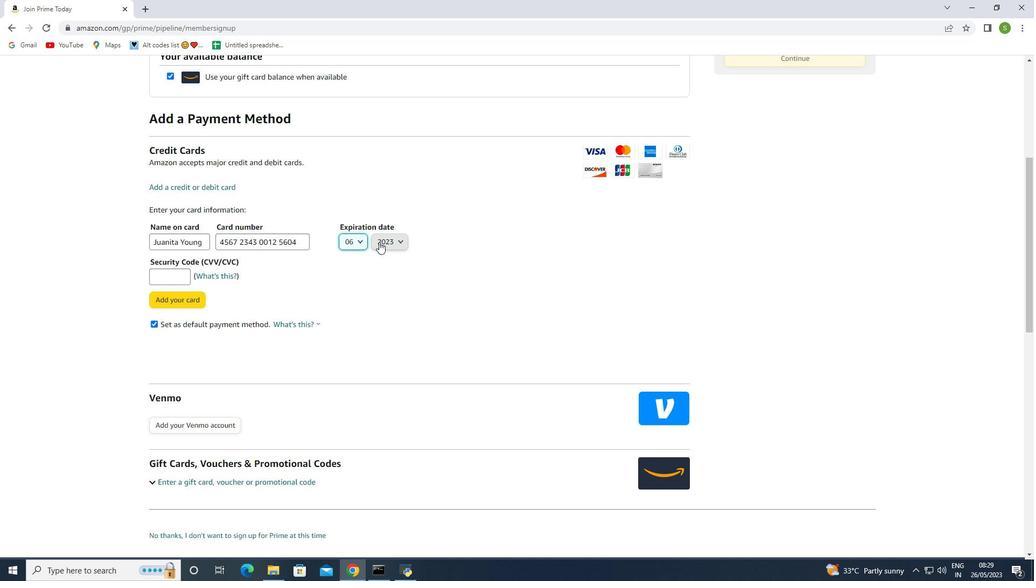 
Action: Mouse pressed left at (380, 241)
Screenshot: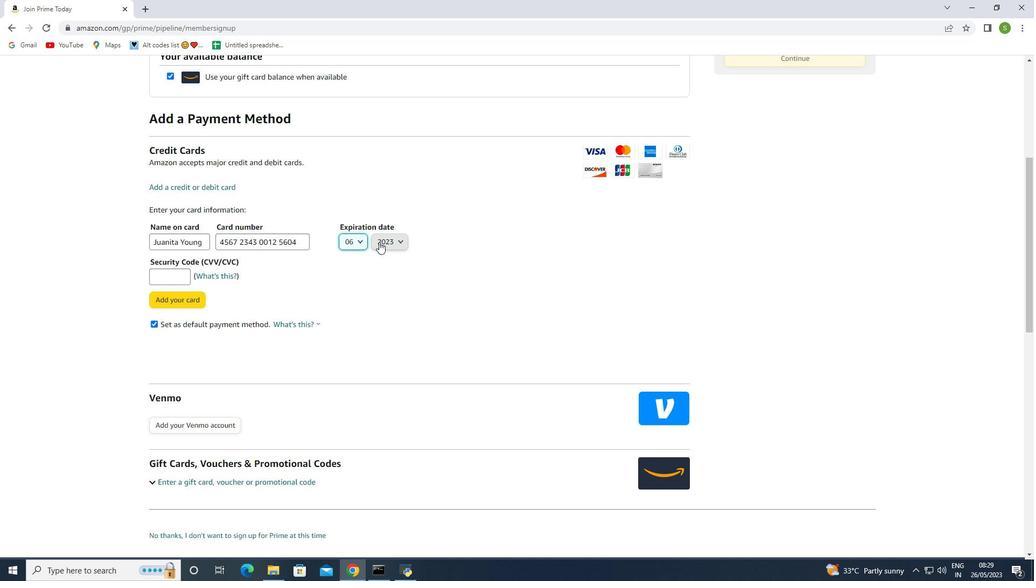
Action: Mouse moved to (390, 309)
Screenshot: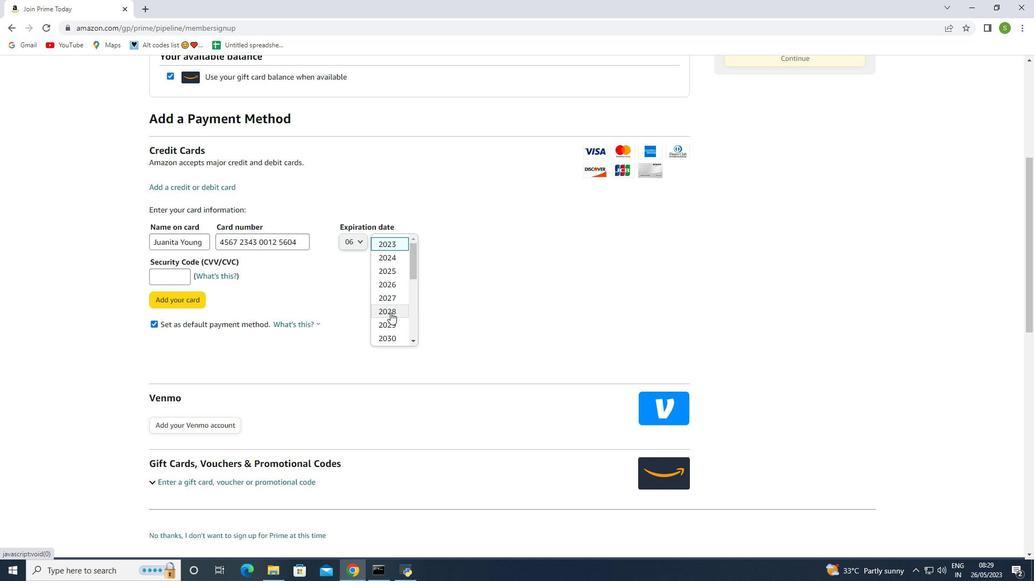 
Action: Mouse pressed left at (390, 309)
Screenshot: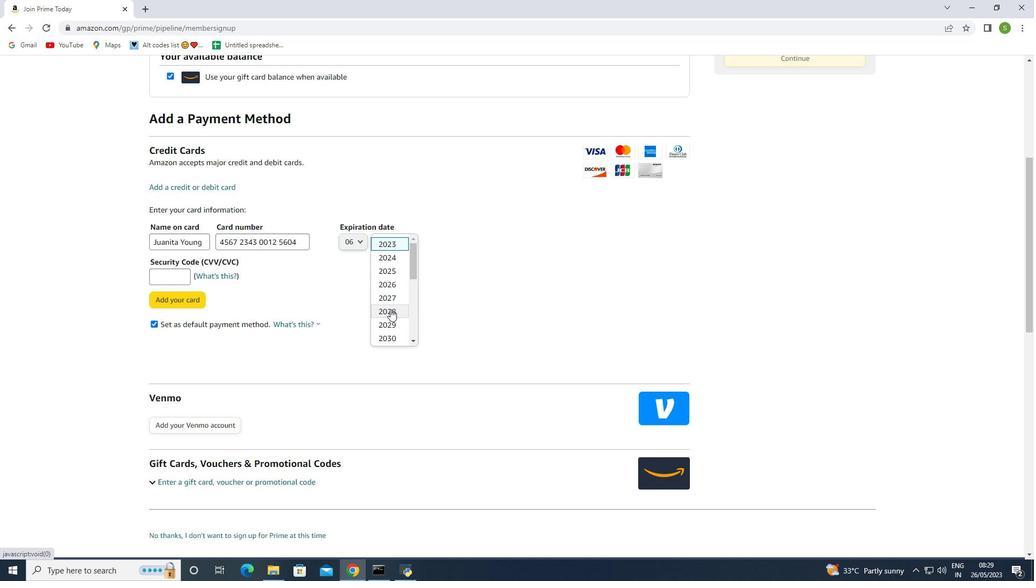 
Action: Mouse moved to (158, 277)
Screenshot: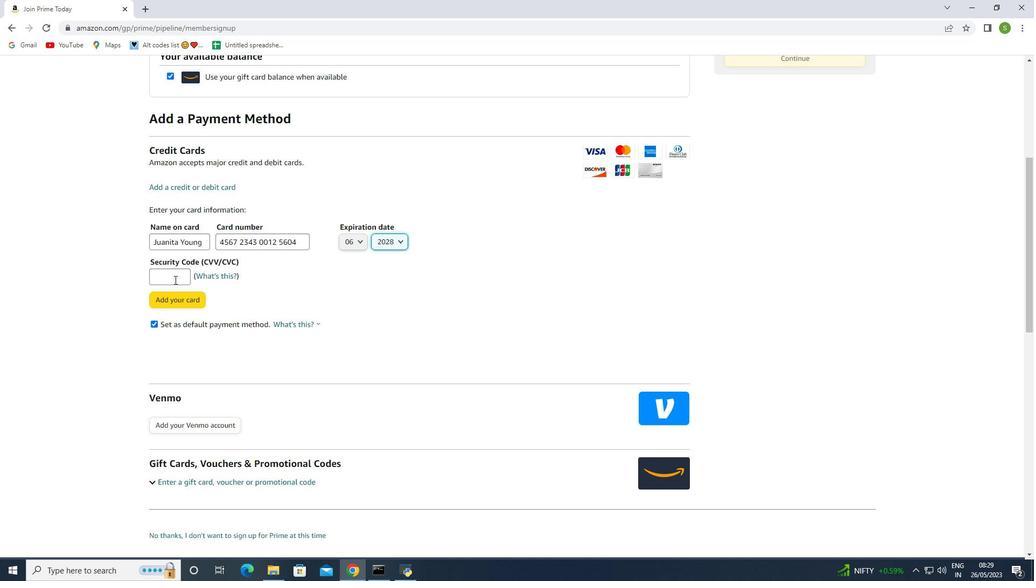 
Action: Mouse pressed left at (158, 277)
Screenshot: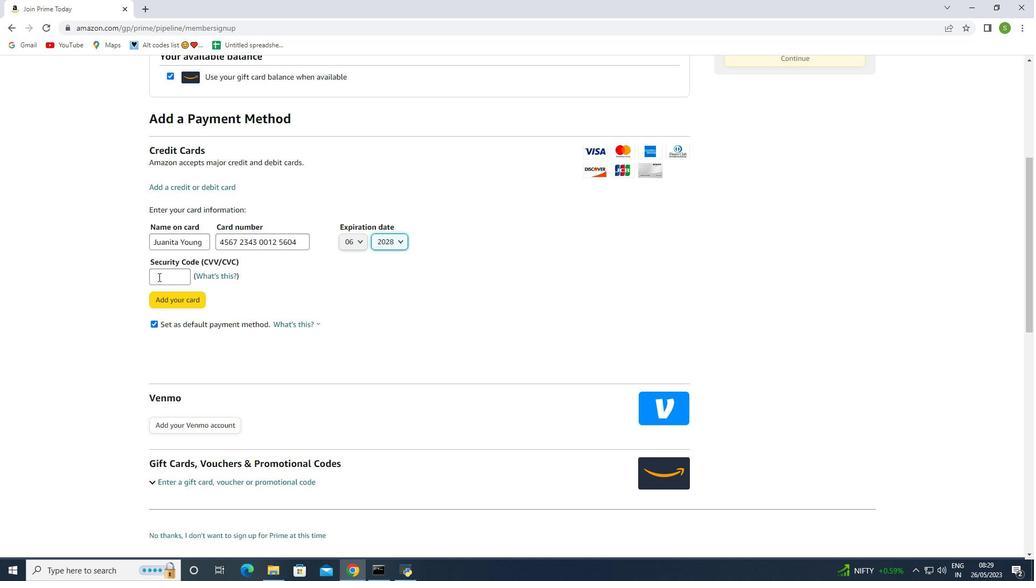 
Action: Key pressed 456
Screenshot: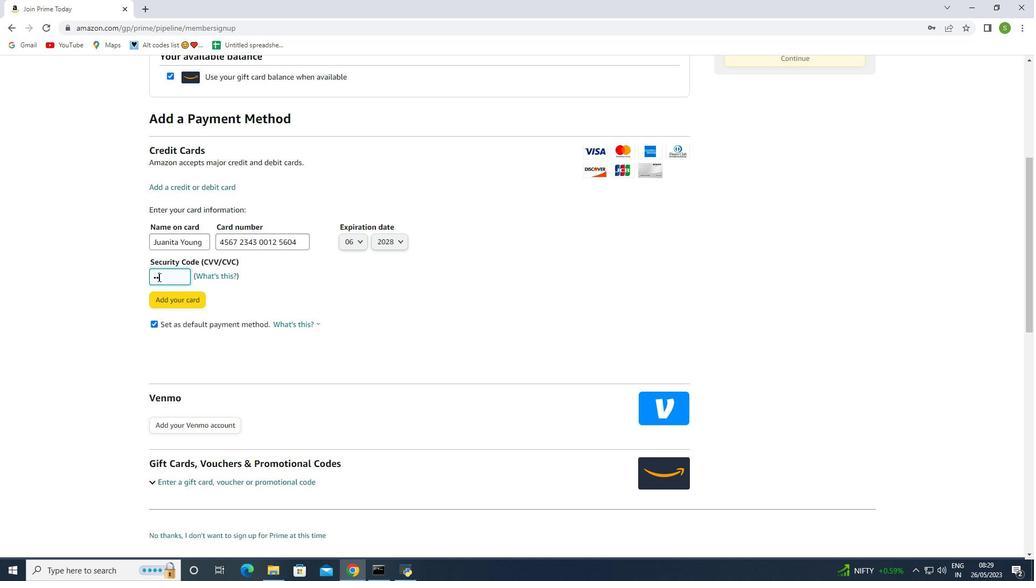 
Action: Mouse moved to (179, 299)
Screenshot: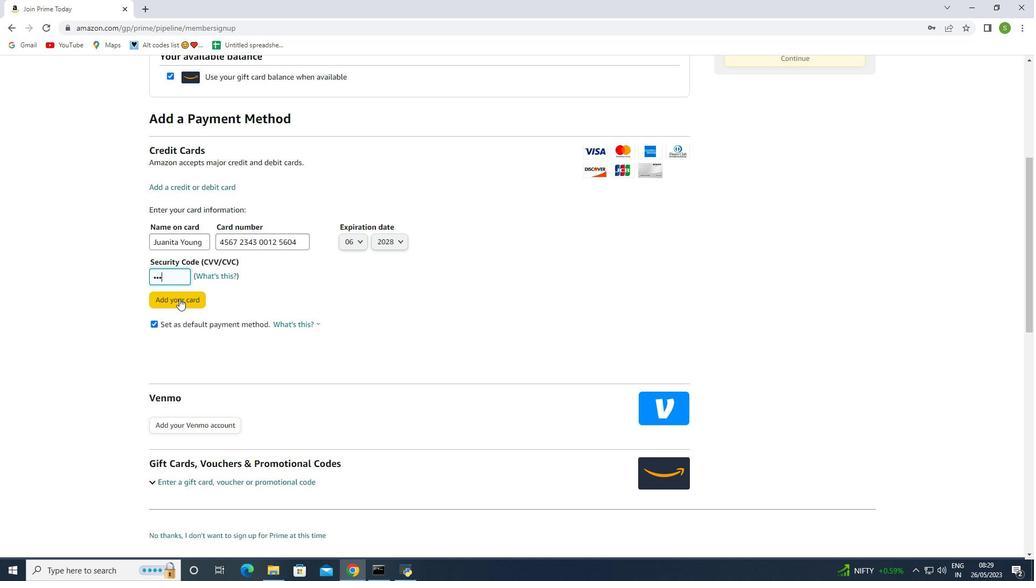 
